 Task: Research Airbnb properties in Manga, Burkina Faso from 6th December, 2023 to 15th December, 2023 for 6 adults.6 bedrooms having 6 beds and 6 bathrooms. Property type can be house. Amenities needed are: wifi, air conditioning, TV, pool, gym, breakfast. Look for 3 properties as per requirement.
Action: Mouse moved to (405, 59)
Screenshot: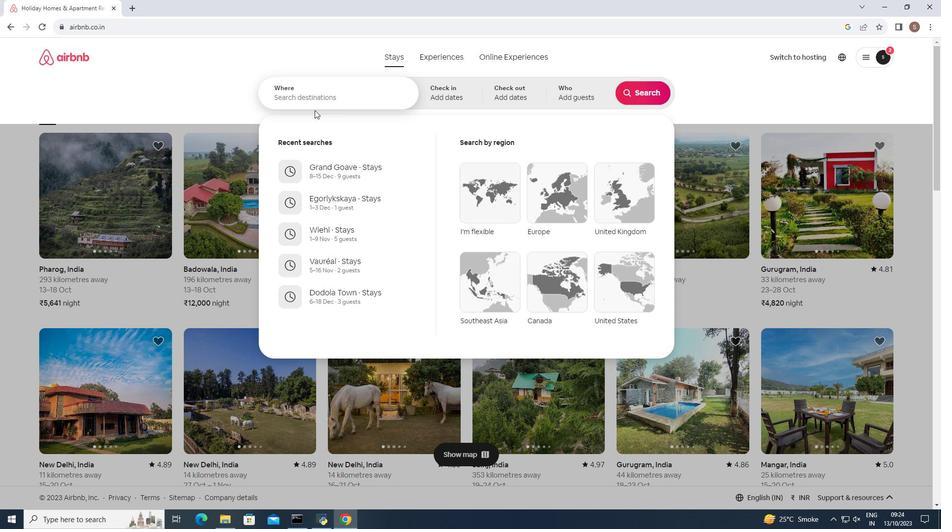 
Action: Mouse pressed left at (405, 59)
Screenshot: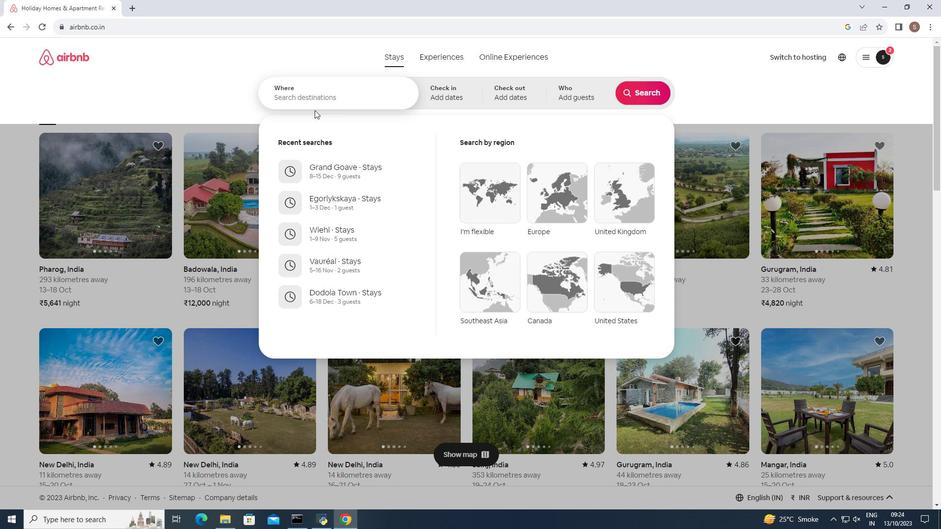 
Action: Mouse moved to (311, 96)
Screenshot: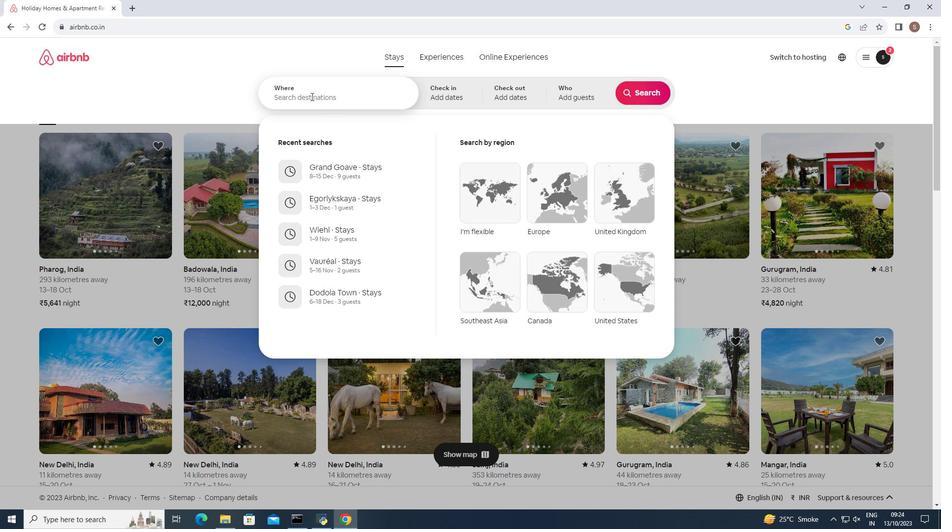
Action: Mouse pressed left at (311, 96)
Screenshot: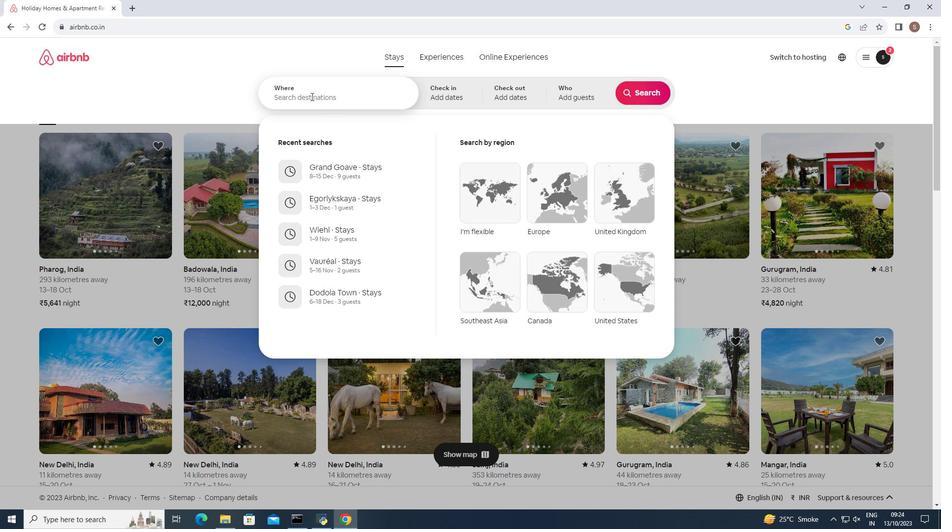 
Action: Key pressed <Key.shift>Manga,<Key.space><Key.shift>Burkina<Key.space><Key.shift><Key.shift>Faso<Key.enter>
Screenshot: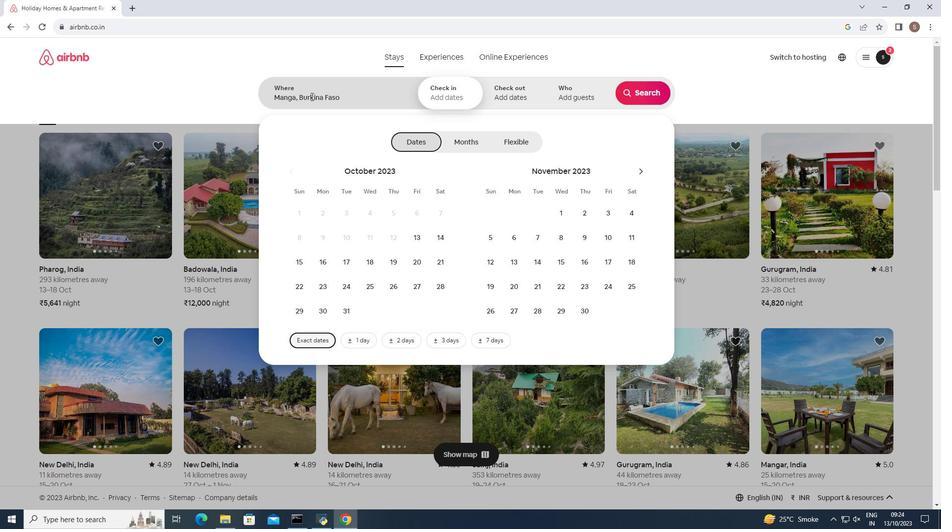 
Action: Mouse moved to (642, 171)
Screenshot: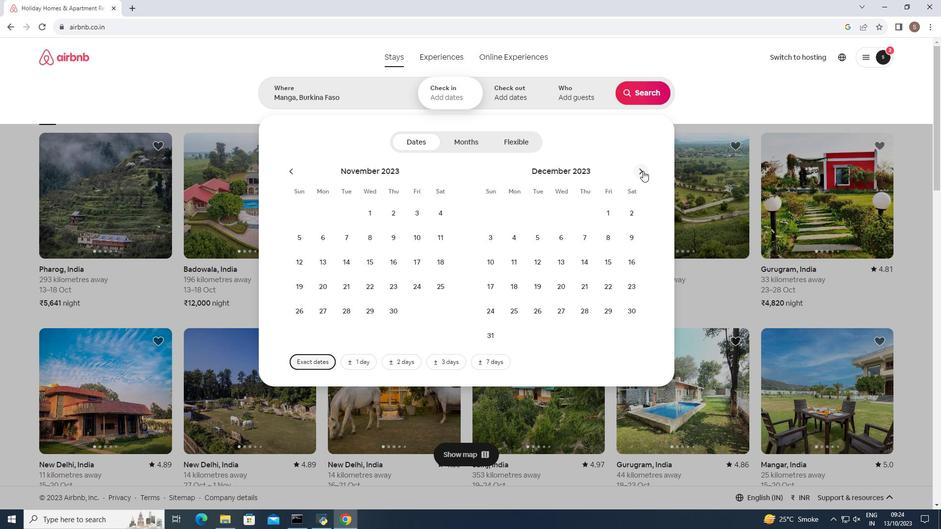 
Action: Mouse pressed left at (642, 171)
Screenshot: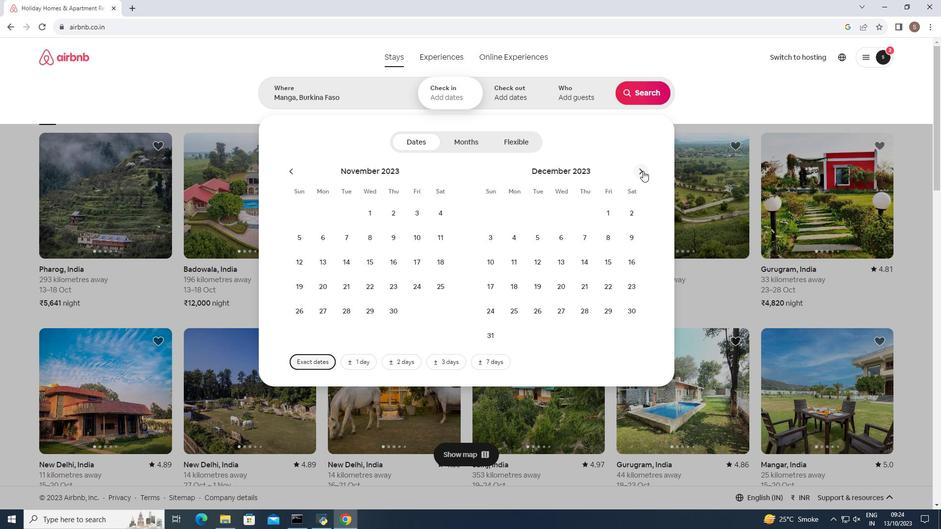 
Action: Mouse moved to (557, 235)
Screenshot: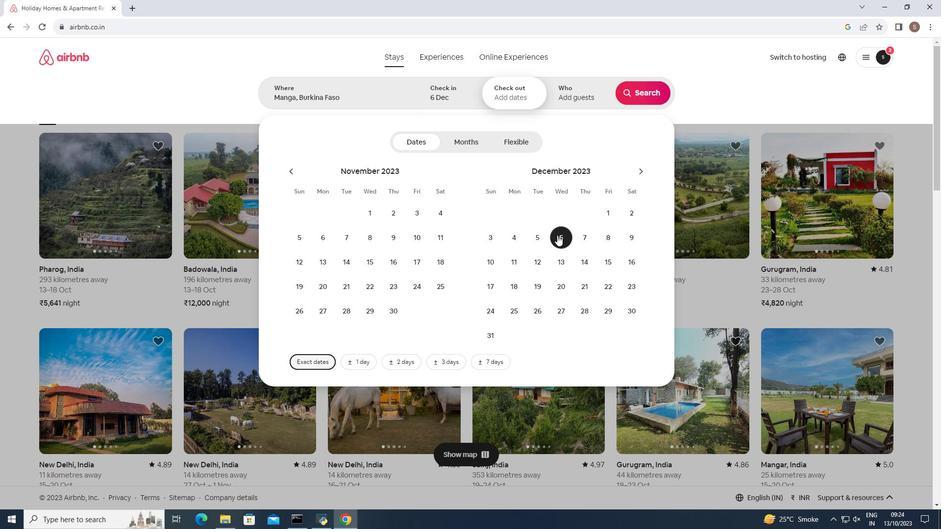 
Action: Mouse pressed left at (557, 235)
Screenshot: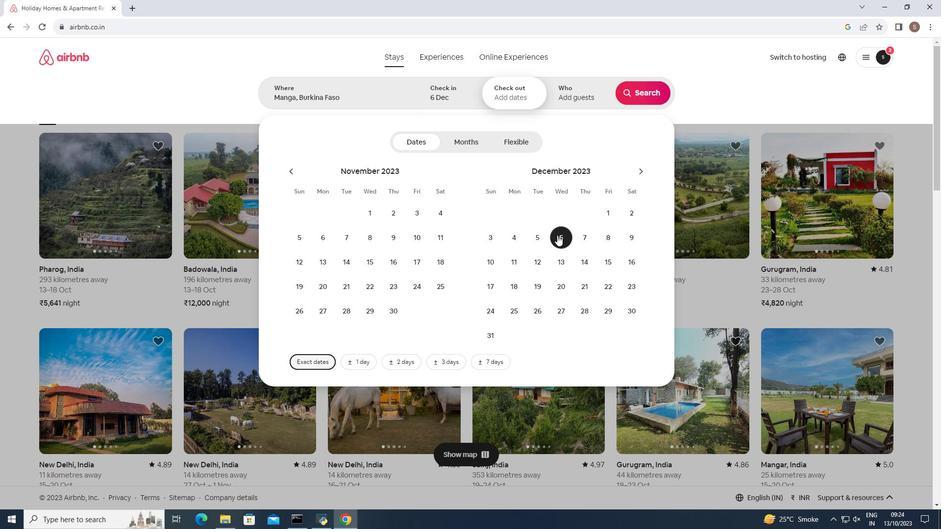 
Action: Mouse moved to (602, 263)
Screenshot: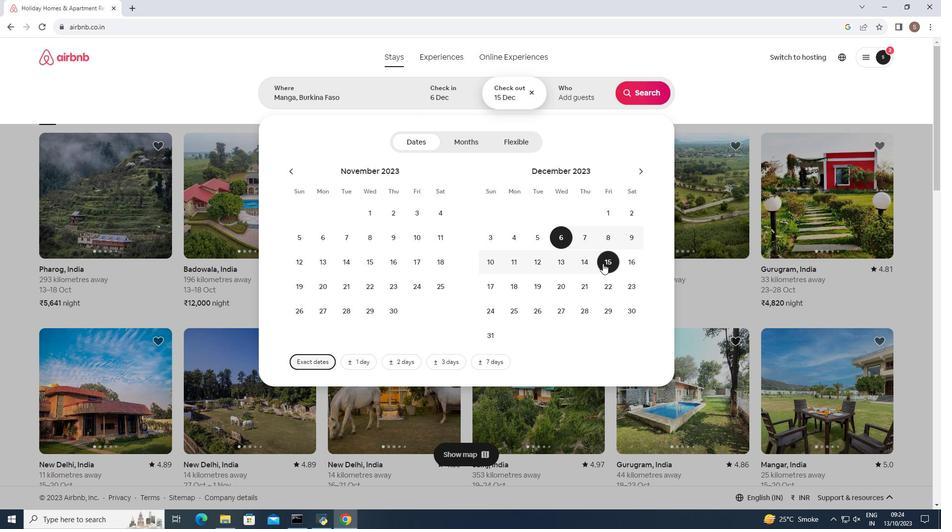 
Action: Mouse pressed left at (602, 263)
Screenshot: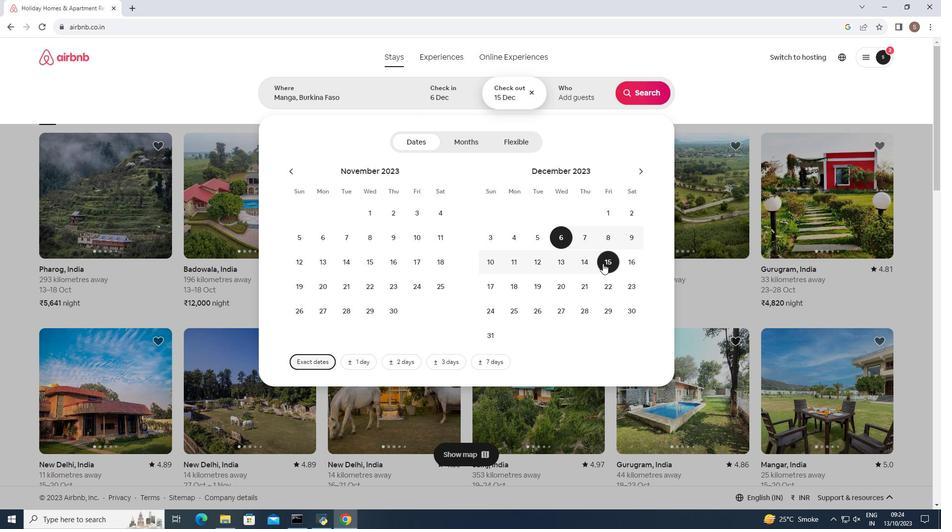 
Action: Mouse moved to (570, 88)
Screenshot: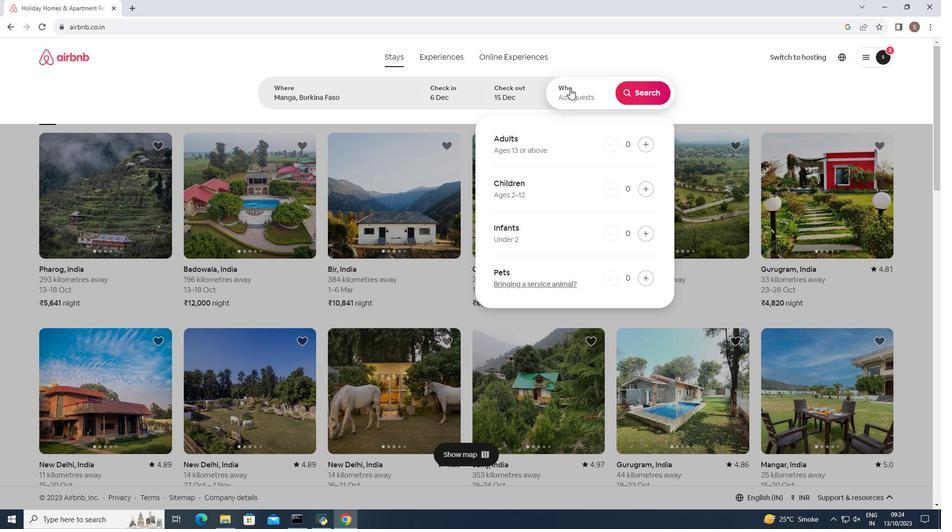 
Action: Mouse pressed left at (570, 88)
Screenshot: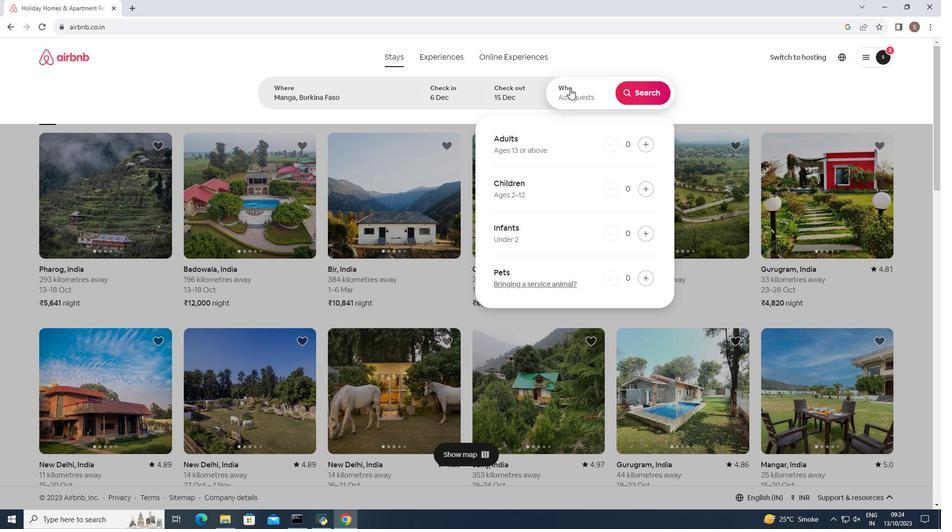 
Action: Mouse moved to (644, 142)
Screenshot: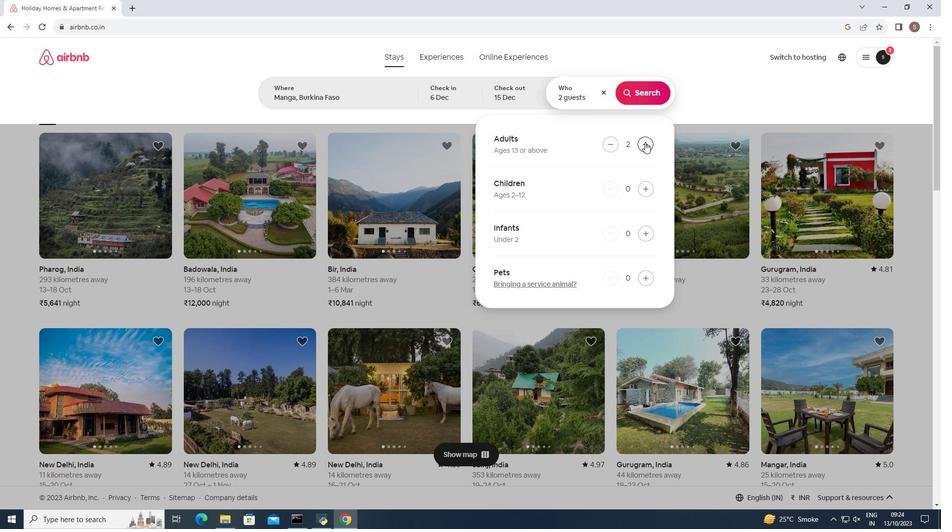
Action: Mouse pressed left at (644, 142)
Screenshot: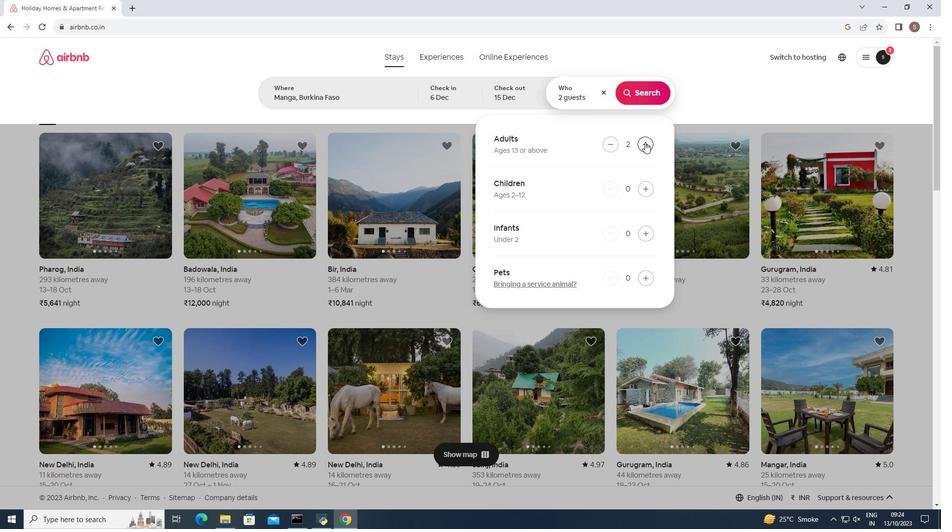 
Action: Mouse pressed left at (644, 142)
Screenshot: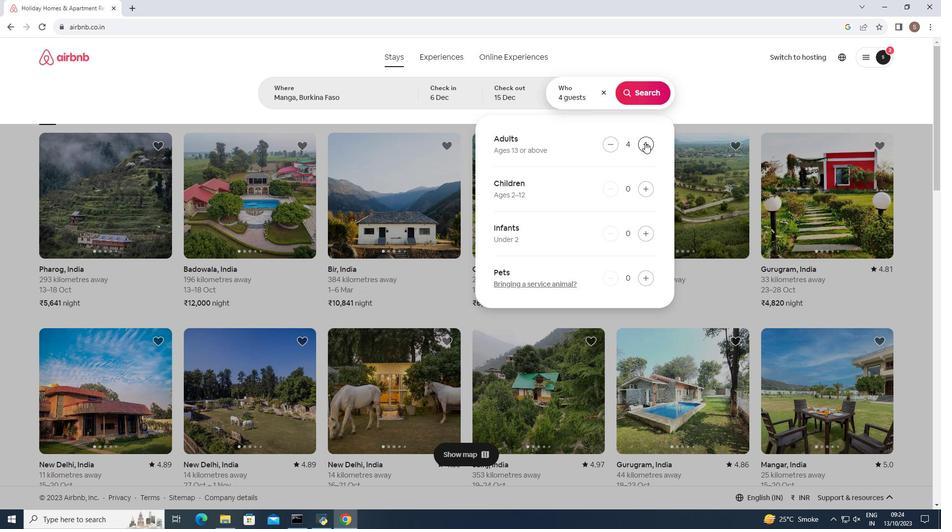 
Action: Mouse pressed left at (644, 142)
Screenshot: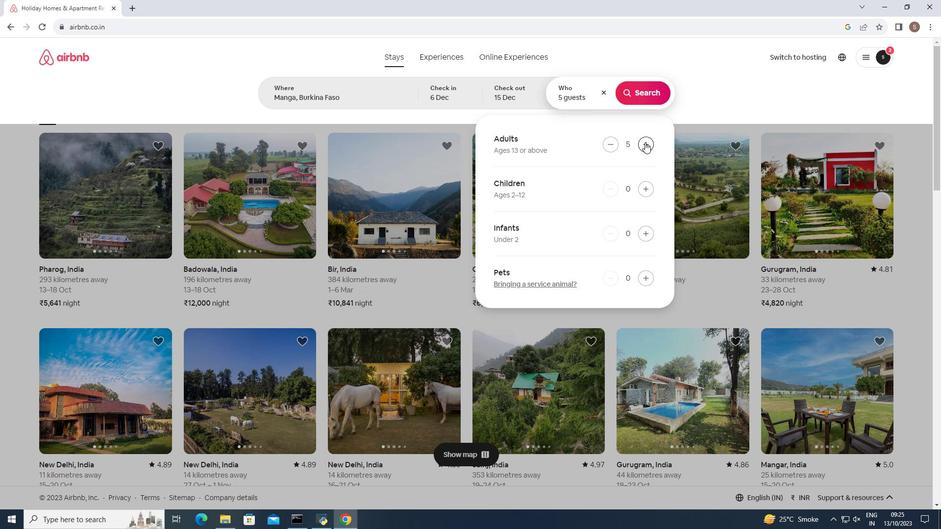 
Action: Mouse pressed left at (644, 142)
Screenshot: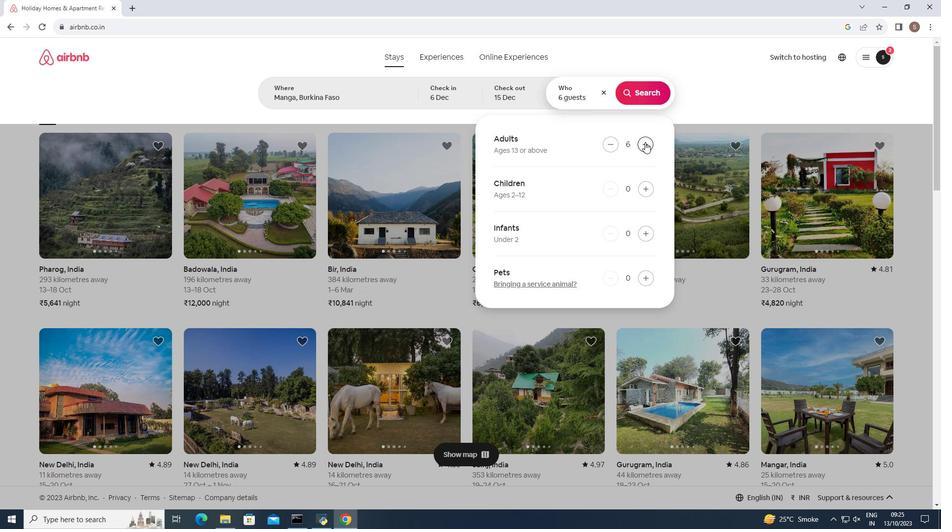 
Action: Mouse pressed left at (644, 142)
Screenshot: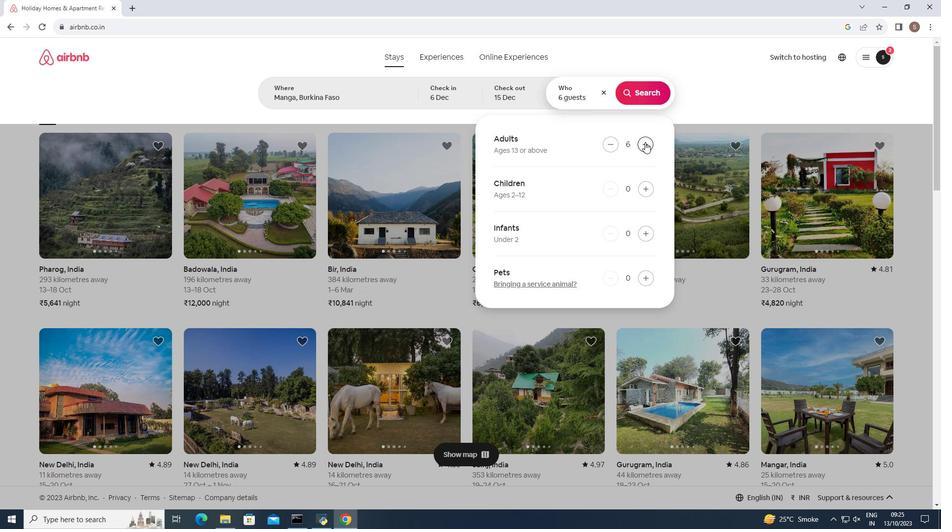 
Action: Mouse pressed left at (644, 142)
Screenshot: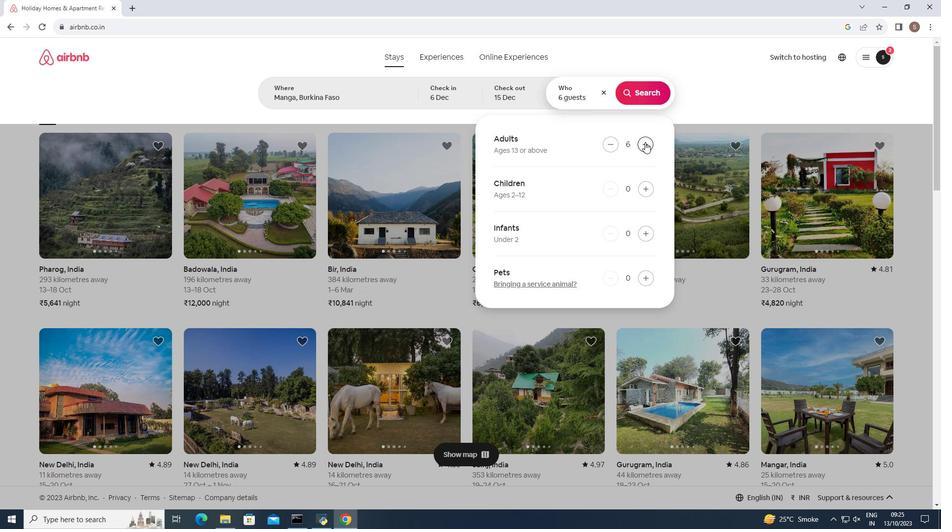 
Action: Mouse moved to (634, 90)
Screenshot: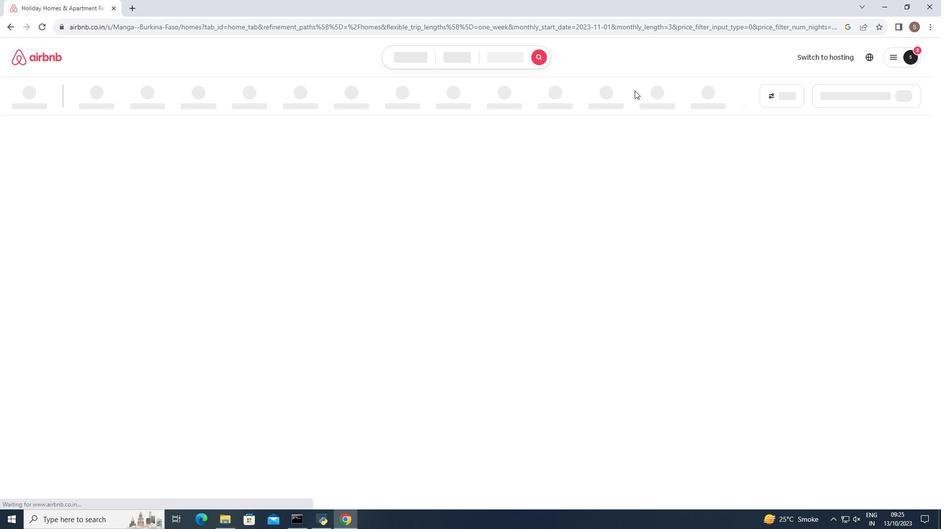 
Action: Mouse pressed left at (634, 90)
Screenshot: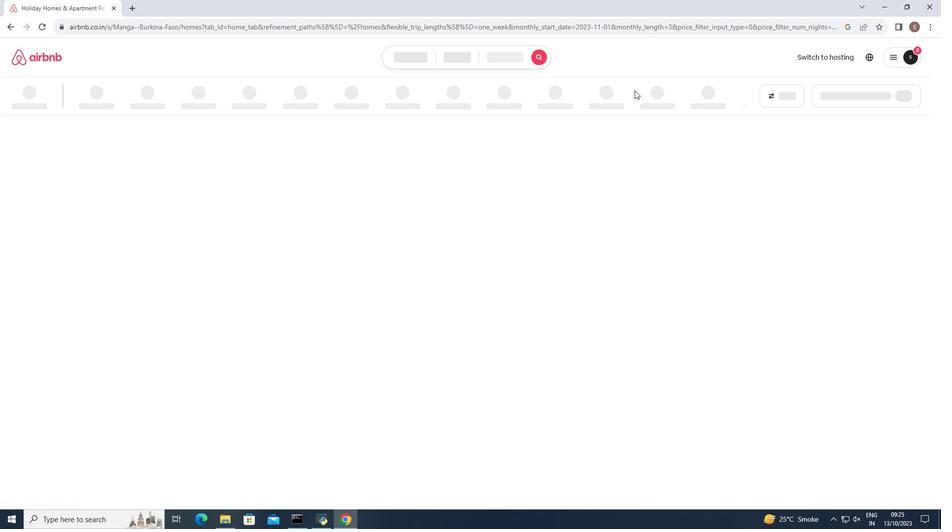 
Action: Mouse moved to (776, 94)
Screenshot: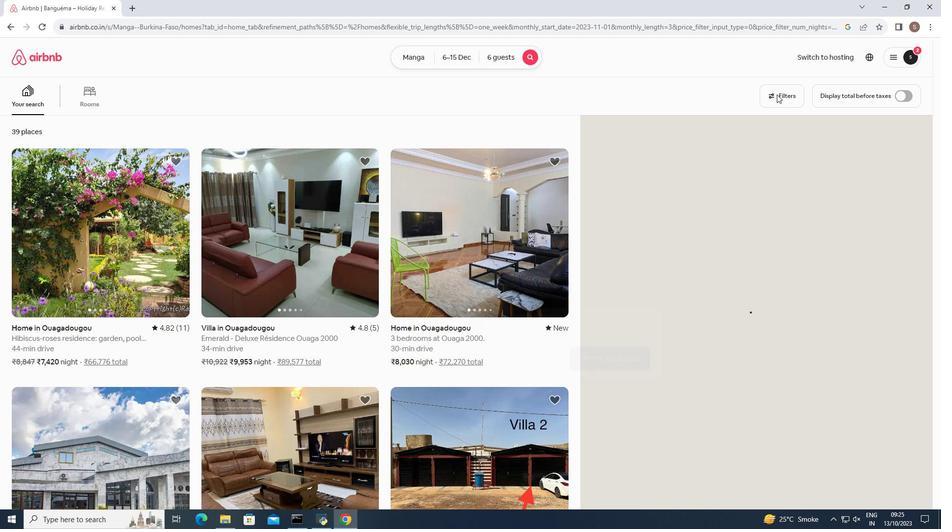 
Action: Mouse pressed left at (776, 94)
Screenshot: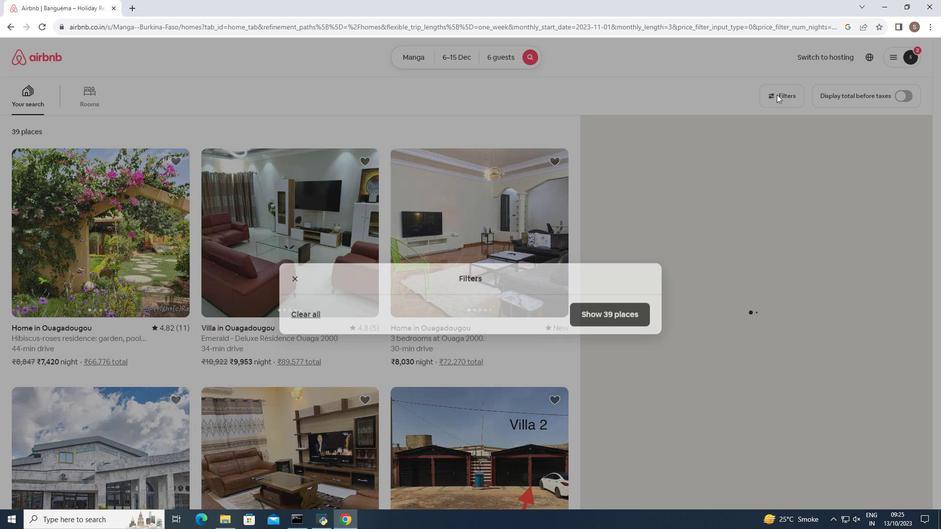 
Action: Mouse moved to (483, 234)
Screenshot: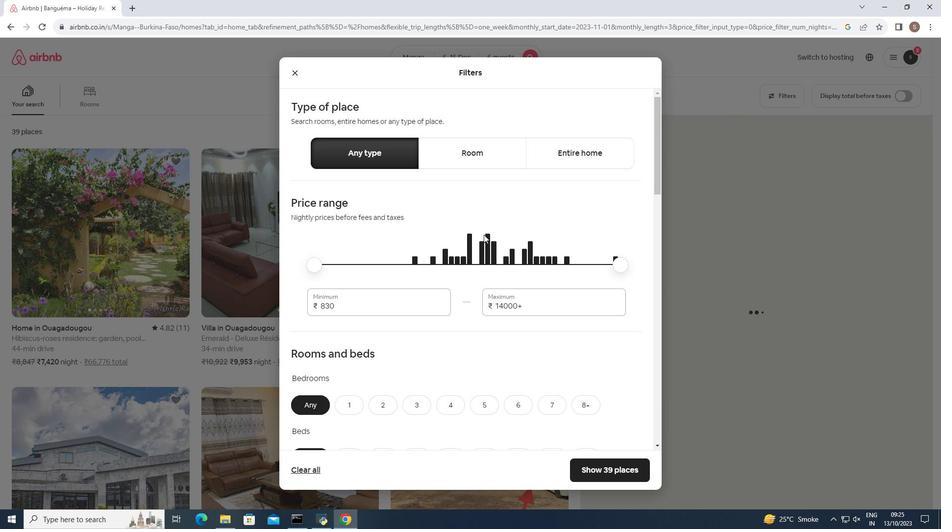 
Action: Mouse scrolled (483, 234) with delta (0, 0)
Screenshot: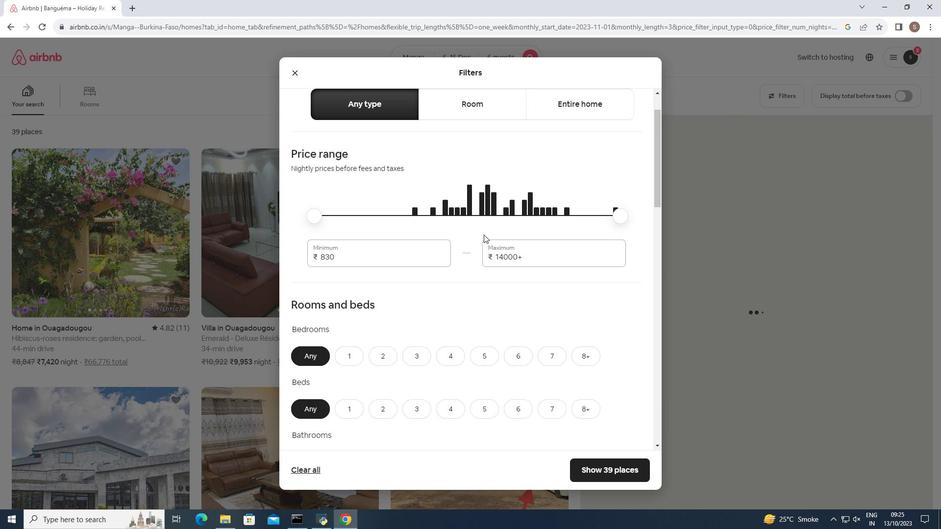 
Action: Mouse moved to (523, 354)
Screenshot: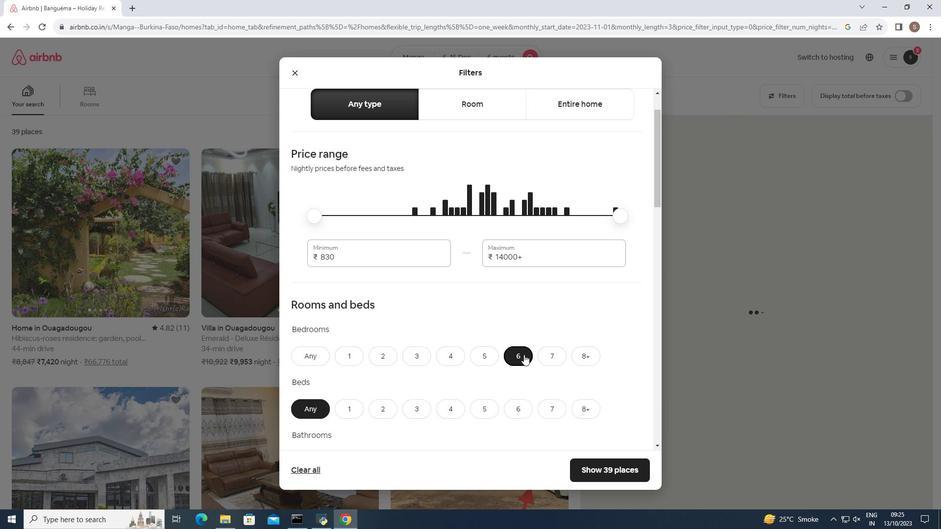 
Action: Mouse pressed left at (523, 354)
Screenshot: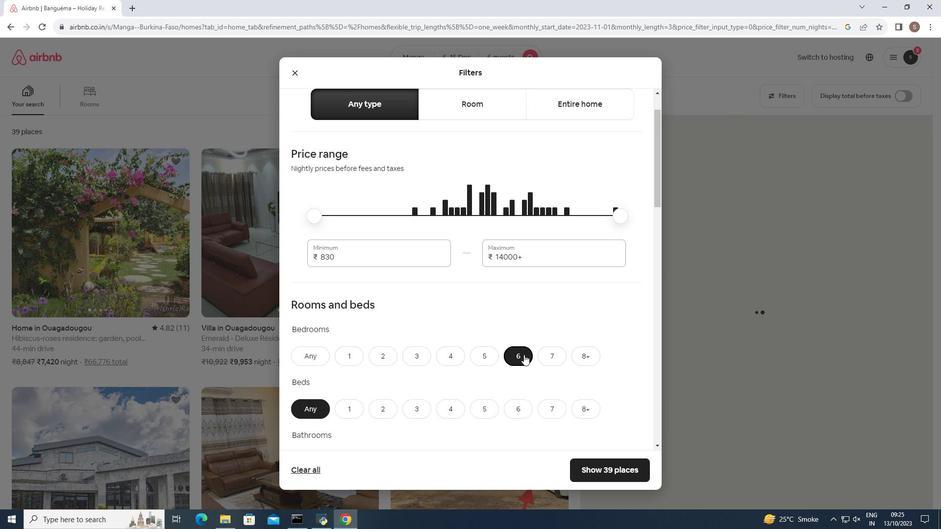 
Action: Mouse moved to (515, 408)
Screenshot: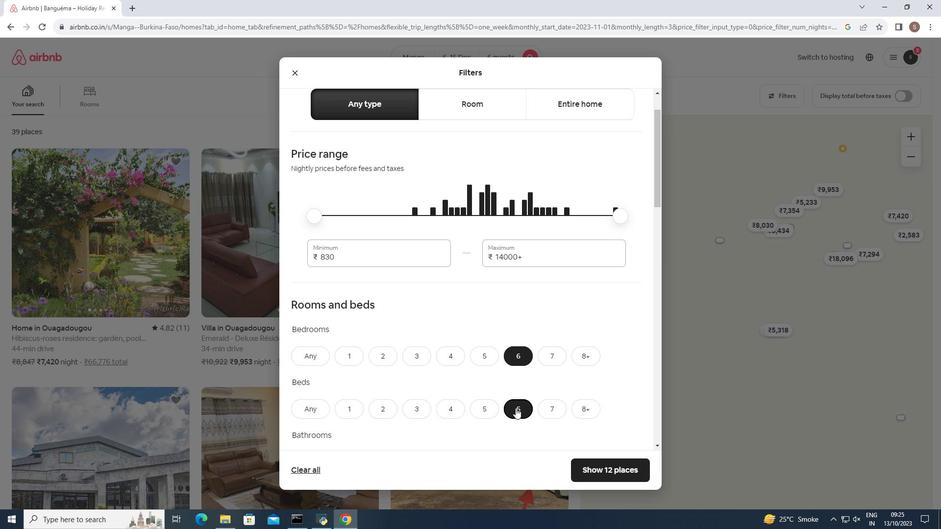 
Action: Mouse pressed left at (515, 408)
Screenshot: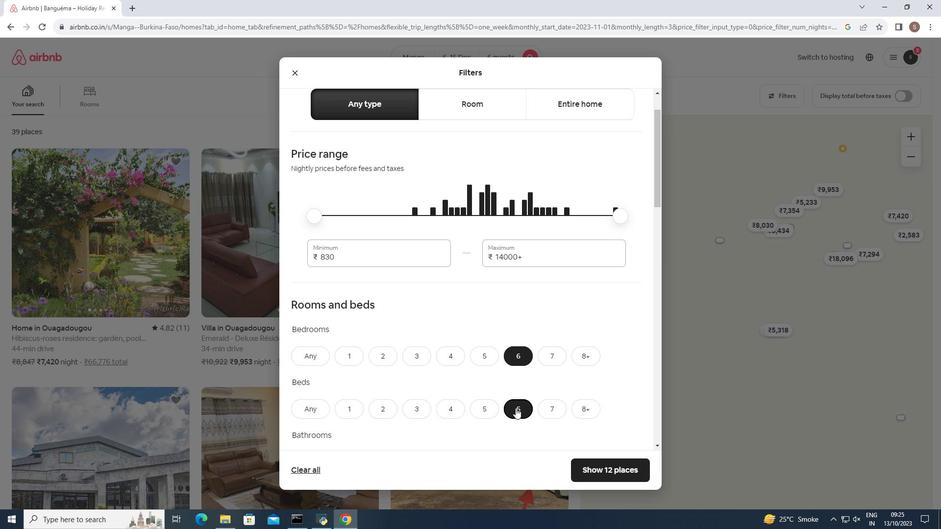 
Action: Mouse moved to (471, 357)
Screenshot: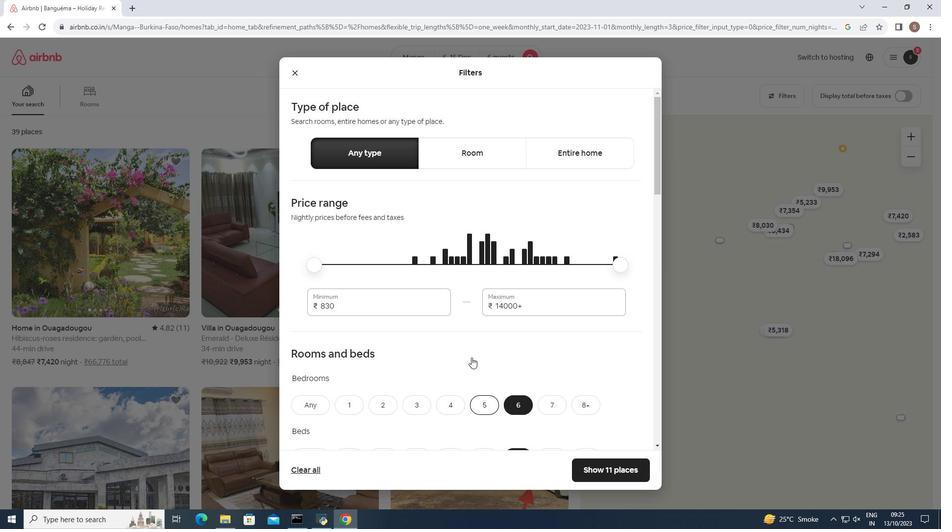 
Action: Mouse scrolled (471, 358) with delta (0, 0)
Screenshot: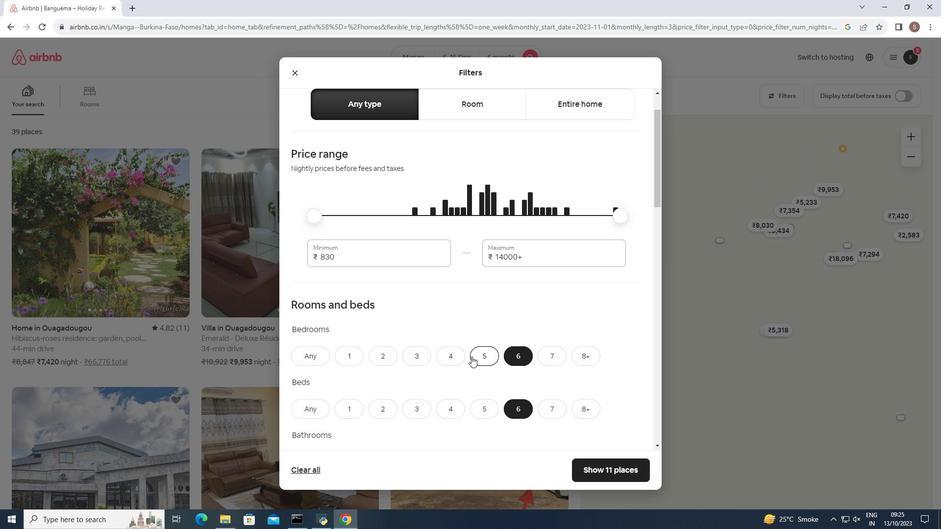 
Action: Mouse scrolled (471, 357) with delta (0, 0)
Screenshot: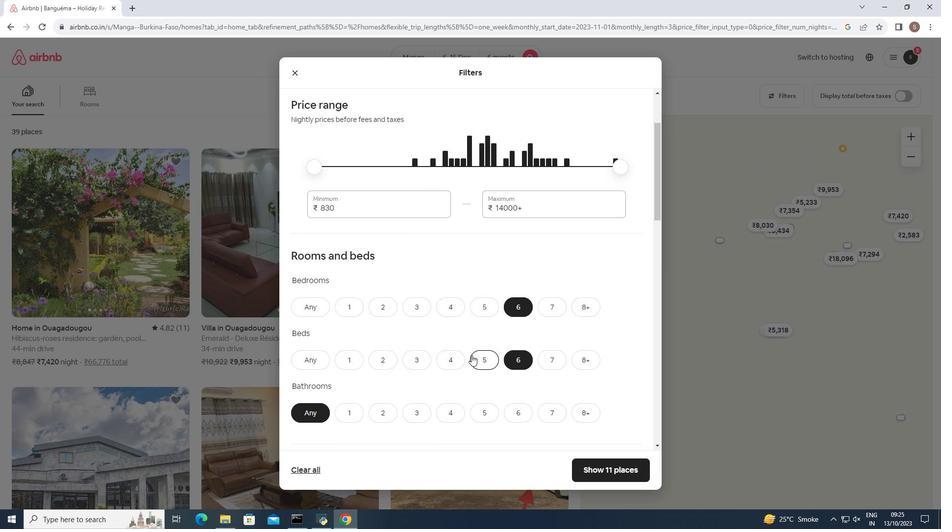 
Action: Mouse moved to (471, 356)
Screenshot: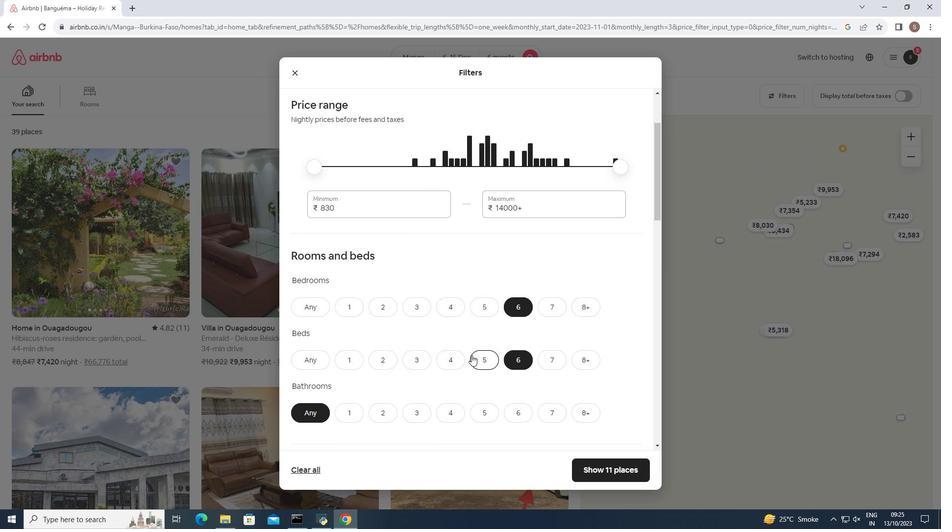 
Action: Mouse scrolled (471, 356) with delta (0, 0)
Screenshot: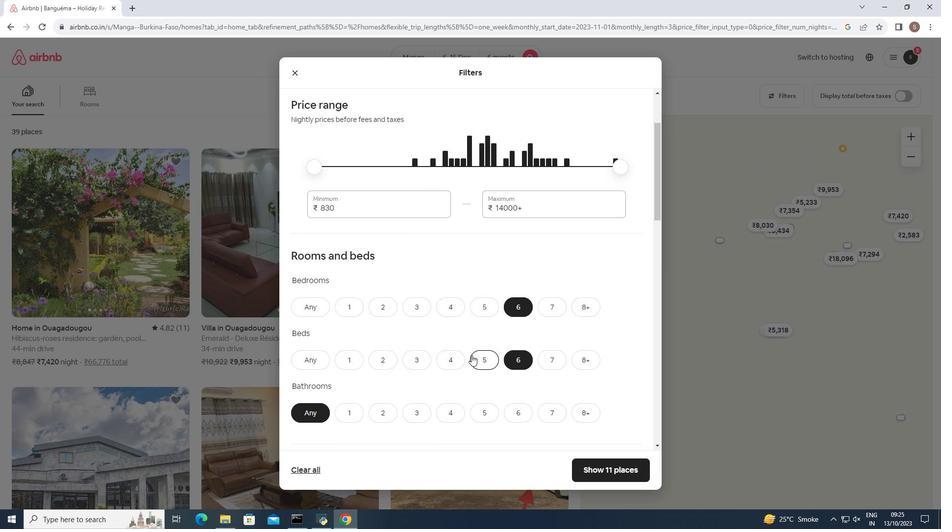 
Action: Mouse moved to (517, 411)
Screenshot: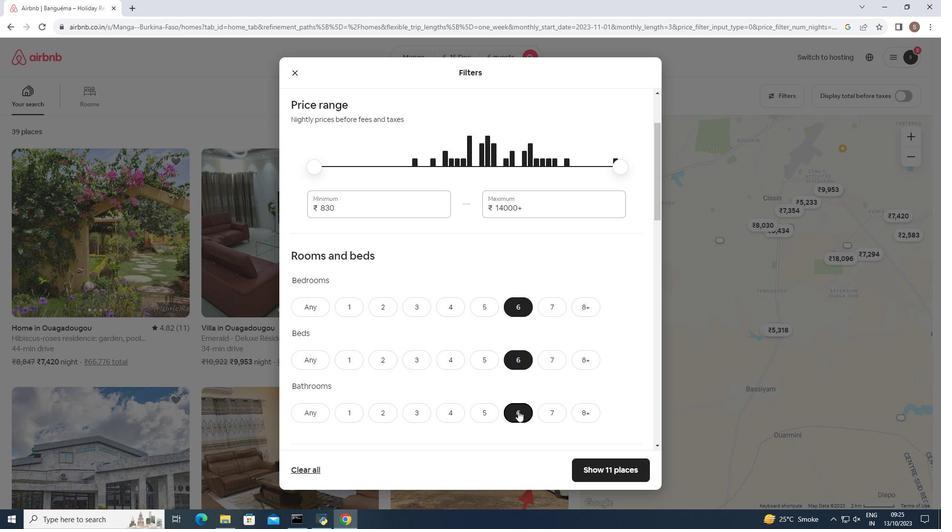 
Action: Mouse pressed left at (517, 411)
Screenshot: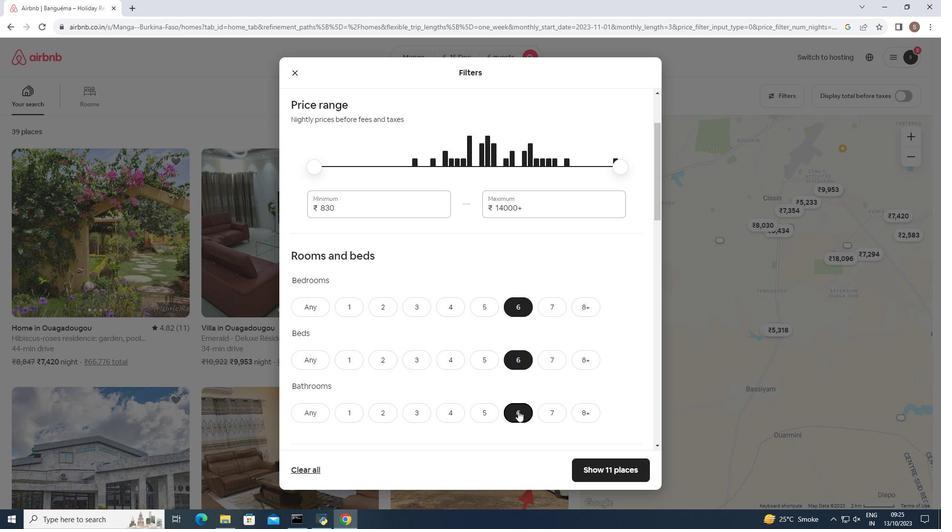 
Action: Mouse moved to (486, 357)
Screenshot: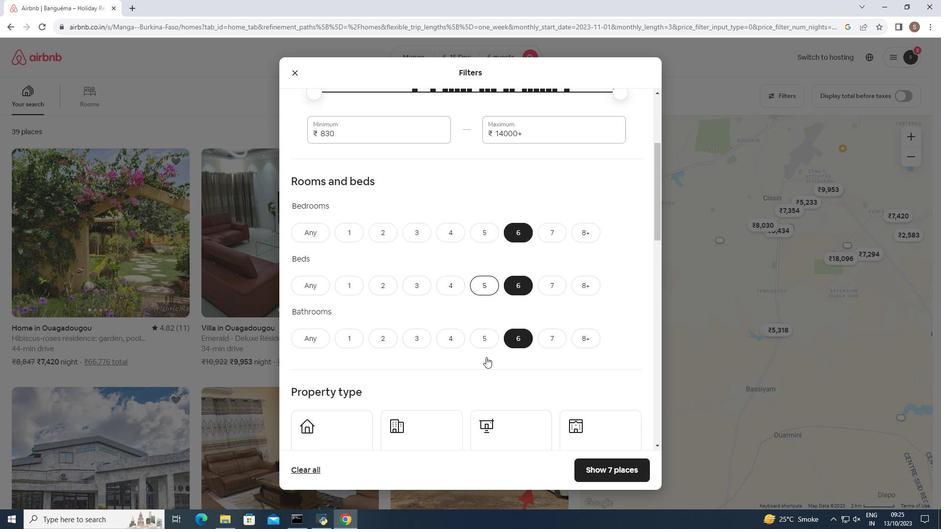 
Action: Mouse scrolled (486, 356) with delta (0, 0)
Screenshot: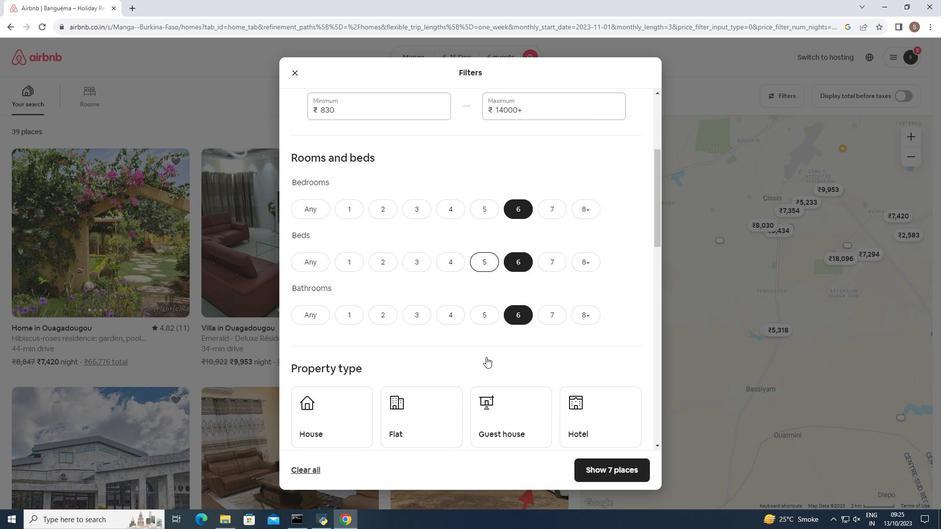 
Action: Mouse scrolled (486, 356) with delta (0, 0)
Screenshot: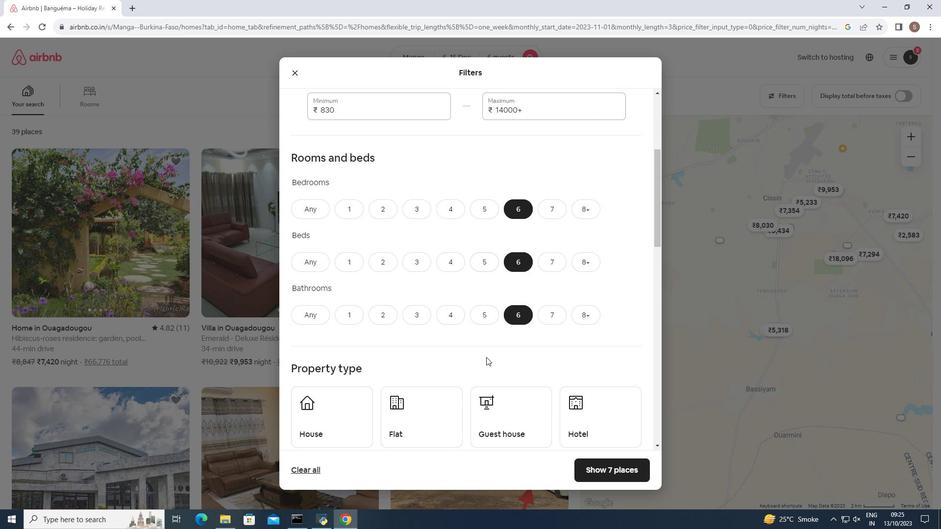 
Action: Mouse scrolled (486, 356) with delta (0, 0)
Screenshot: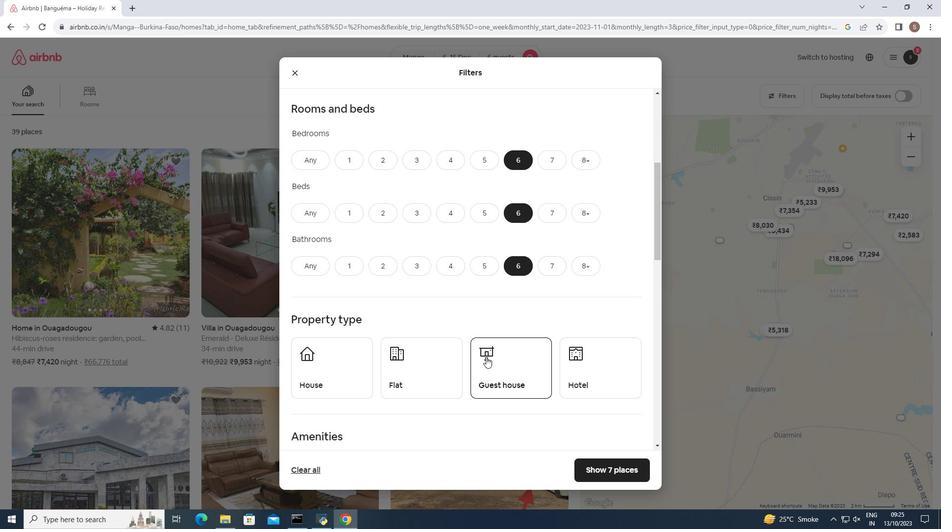 
Action: Mouse scrolled (486, 356) with delta (0, 0)
Screenshot: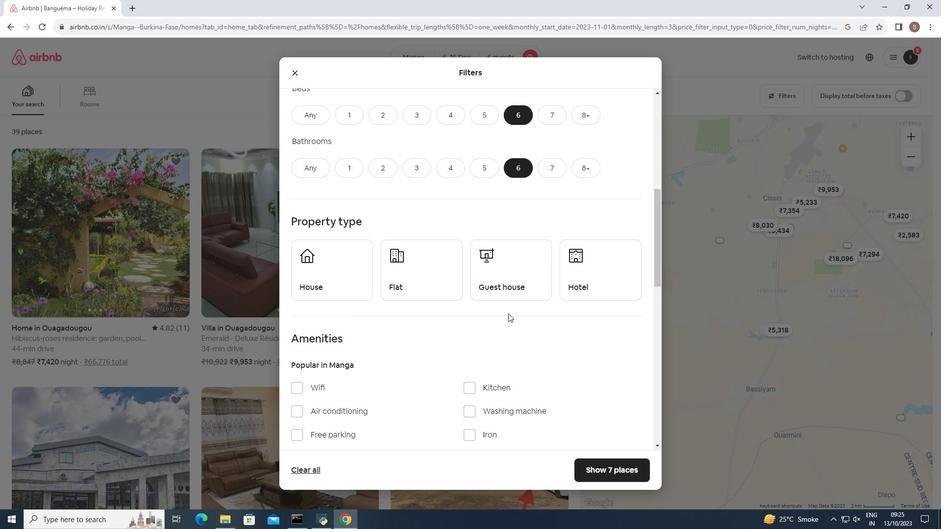 
Action: Mouse scrolled (486, 356) with delta (0, 0)
Screenshot: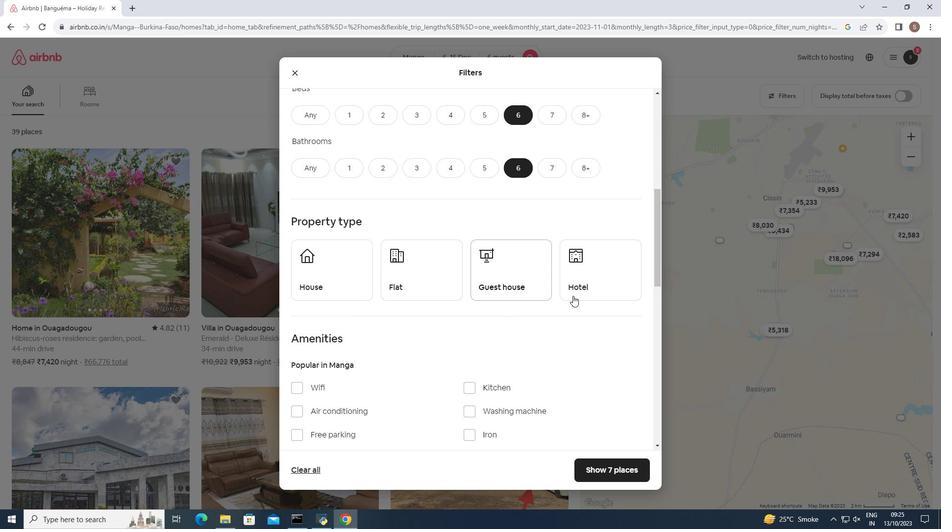 
Action: Mouse moved to (337, 270)
Screenshot: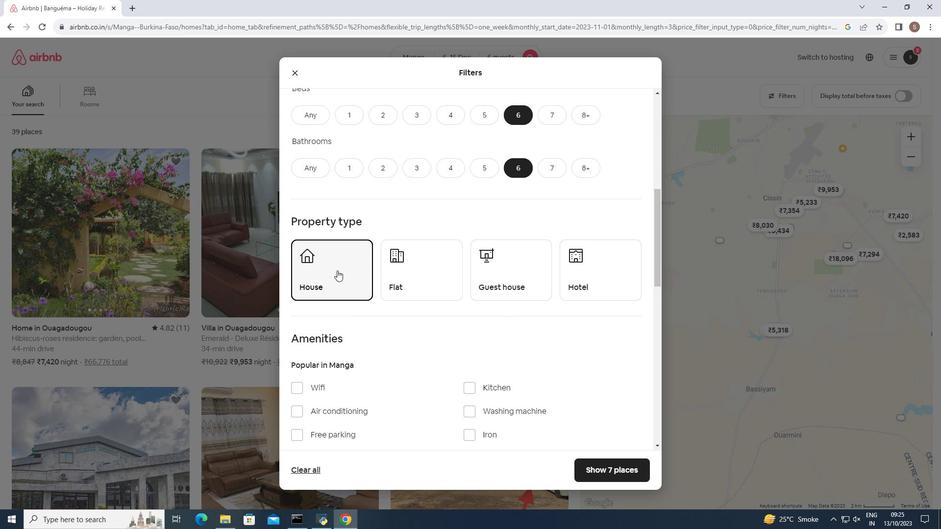 
Action: Mouse pressed left at (337, 270)
Screenshot: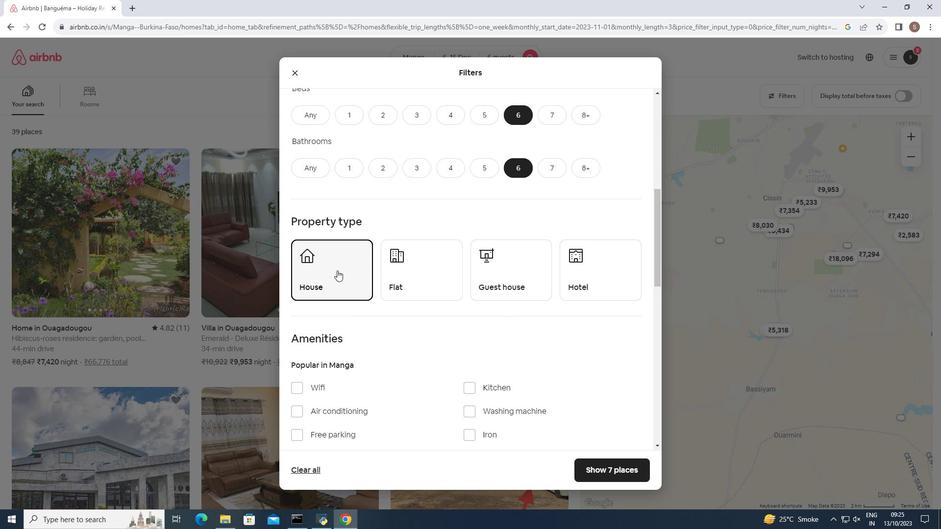 
Action: Mouse moved to (426, 297)
Screenshot: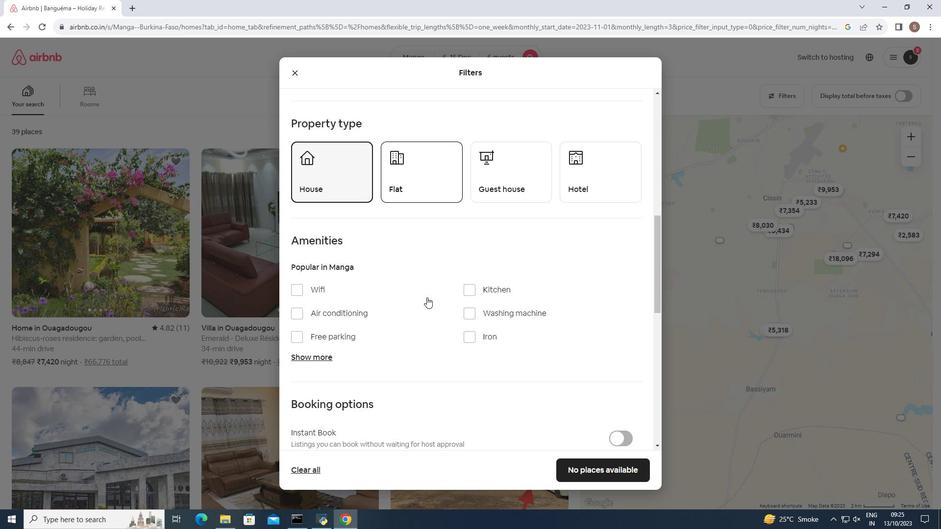 
Action: Mouse scrolled (426, 297) with delta (0, 0)
Screenshot: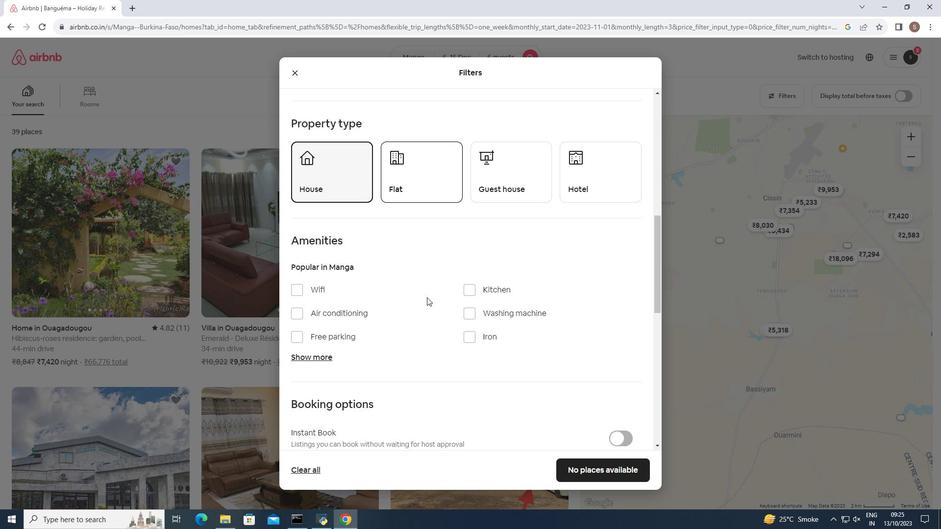 
Action: Mouse scrolled (426, 297) with delta (0, 0)
Screenshot: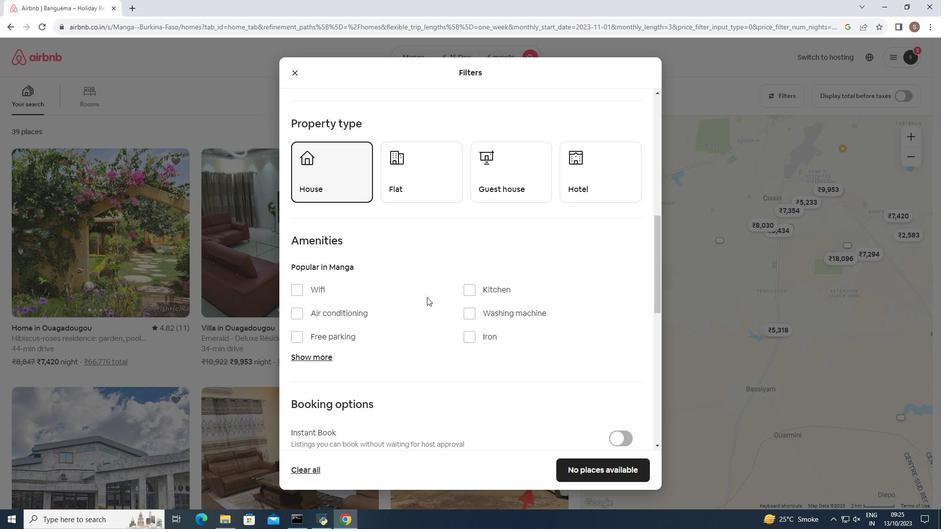 
Action: Mouse moved to (305, 359)
Screenshot: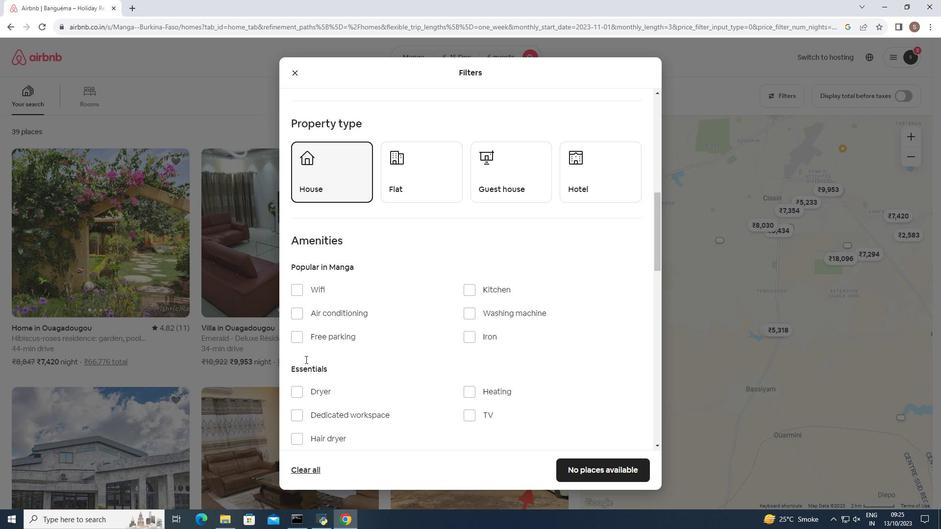 
Action: Mouse pressed left at (305, 359)
Screenshot: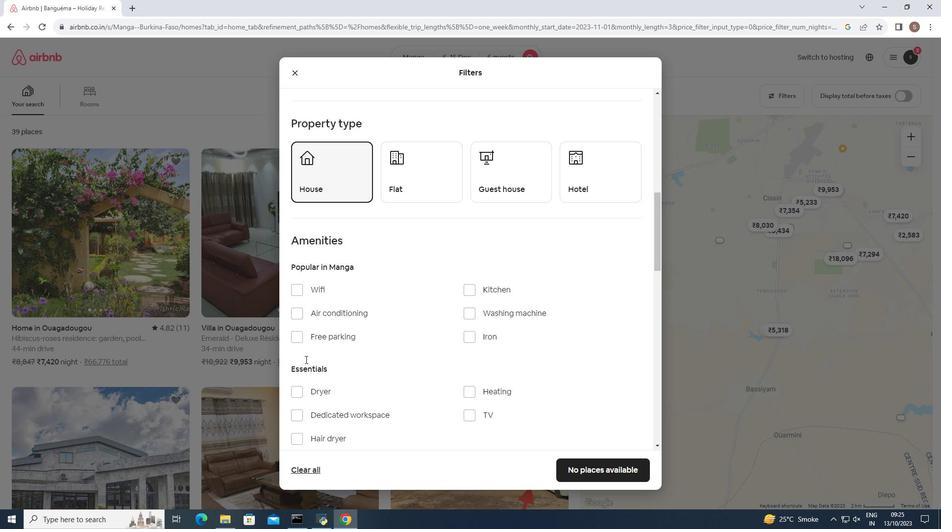 
Action: Mouse moved to (300, 290)
Screenshot: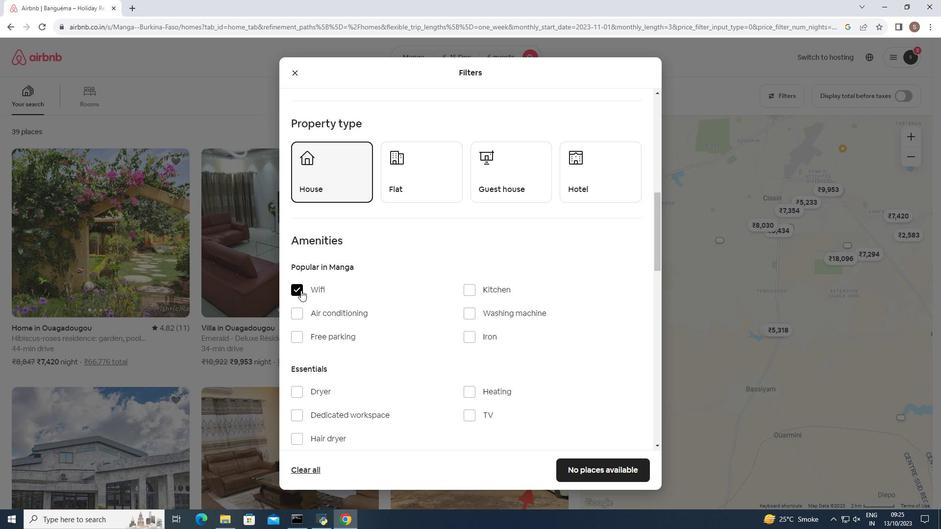 
Action: Mouse pressed left at (300, 290)
Screenshot: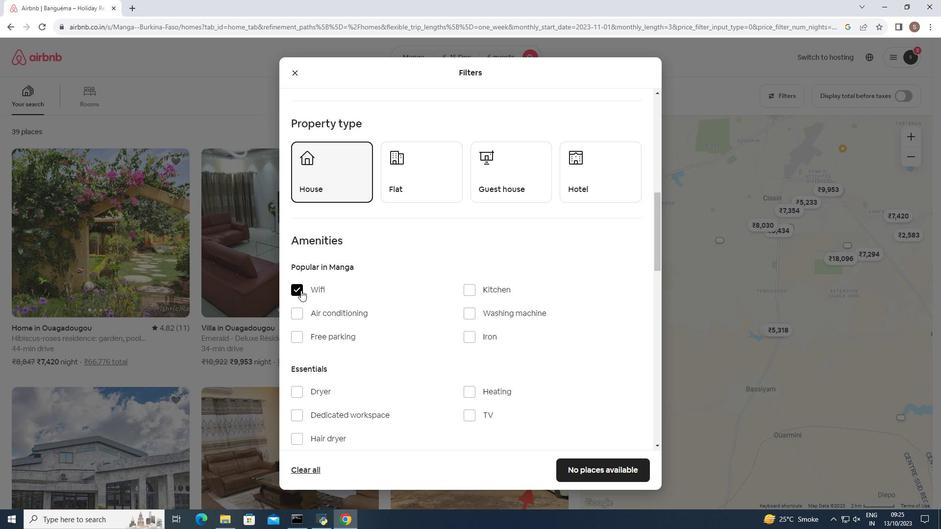 
Action: Mouse moved to (291, 316)
Screenshot: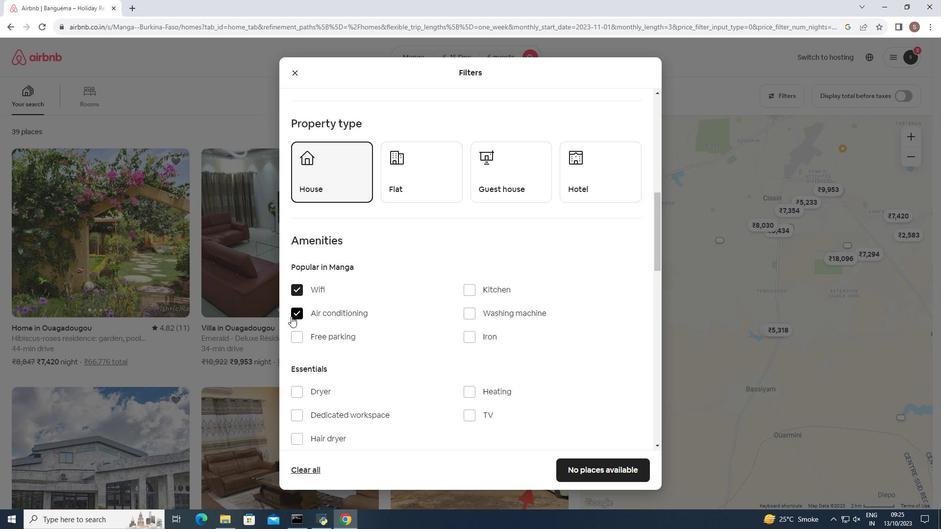 
Action: Mouse pressed left at (291, 316)
Screenshot: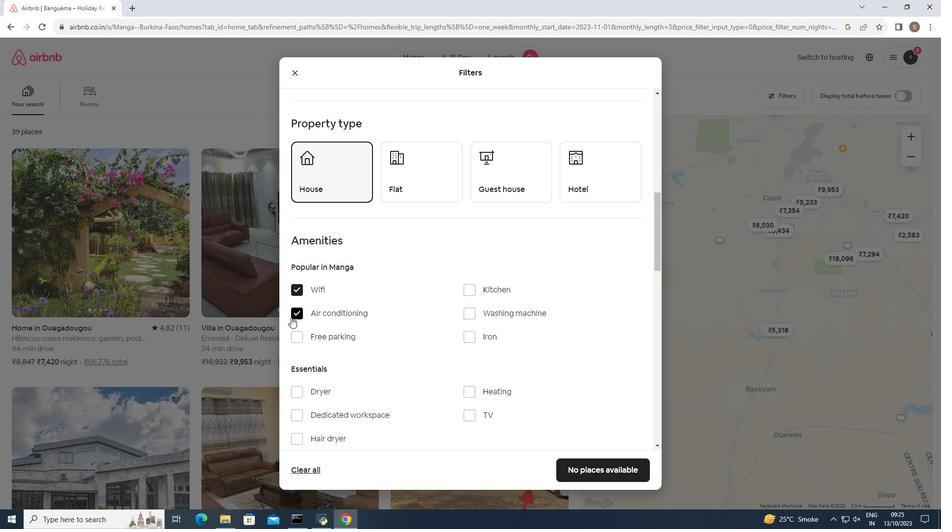 
Action: Mouse moved to (465, 412)
Screenshot: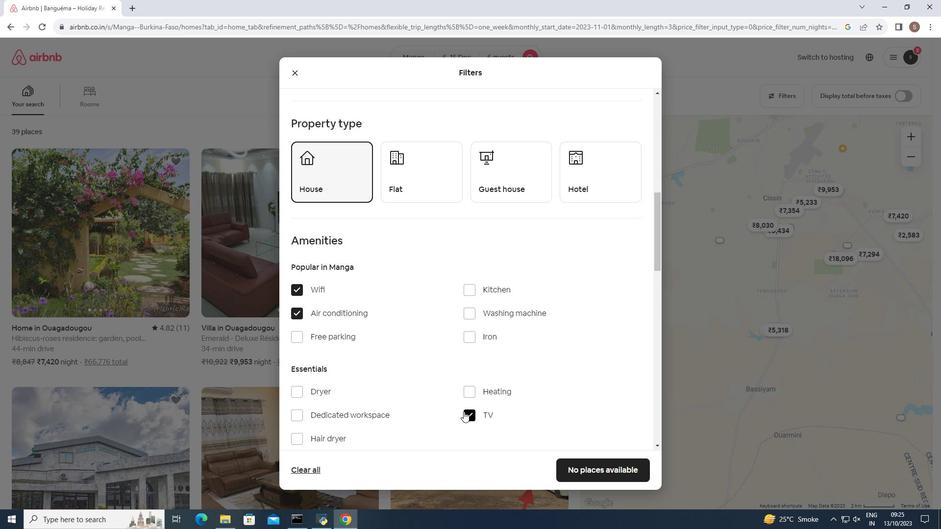 
Action: Mouse pressed left at (465, 412)
Screenshot: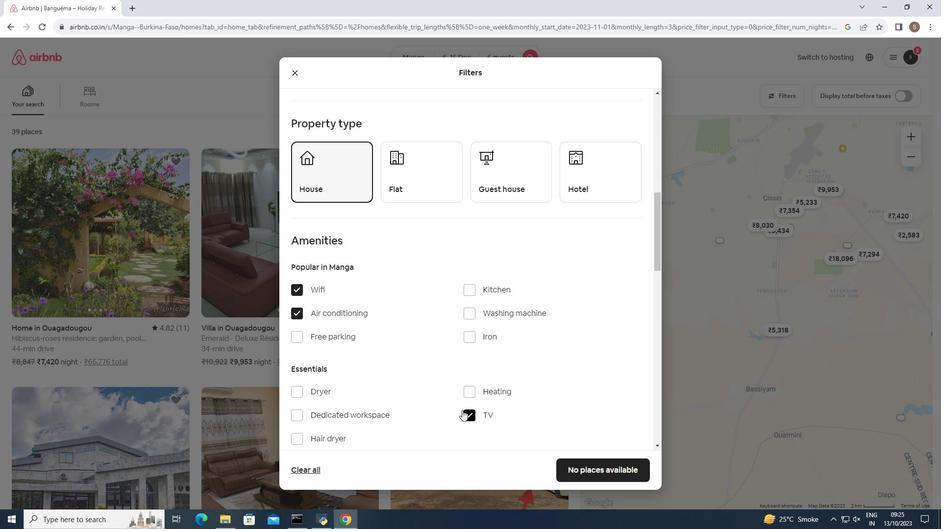 
Action: Mouse moved to (459, 407)
Screenshot: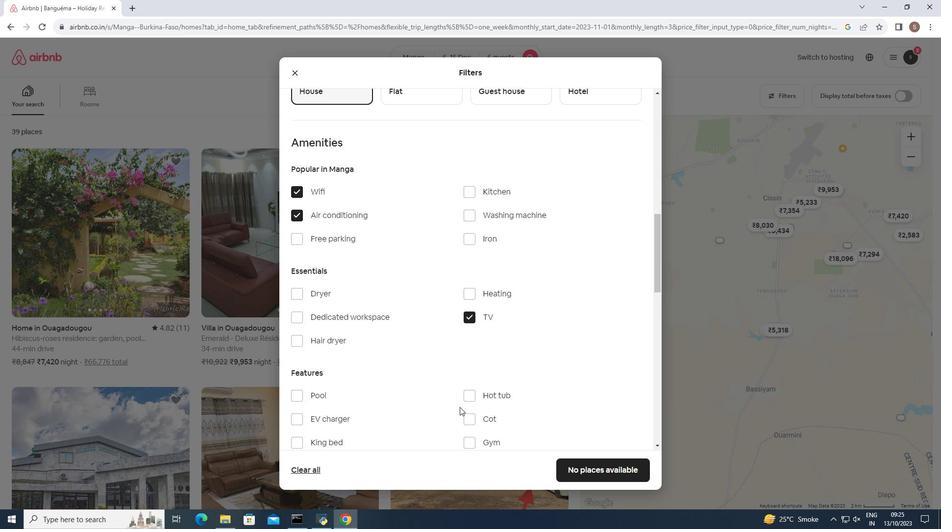 
Action: Mouse scrolled (459, 406) with delta (0, 0)
Screenshot: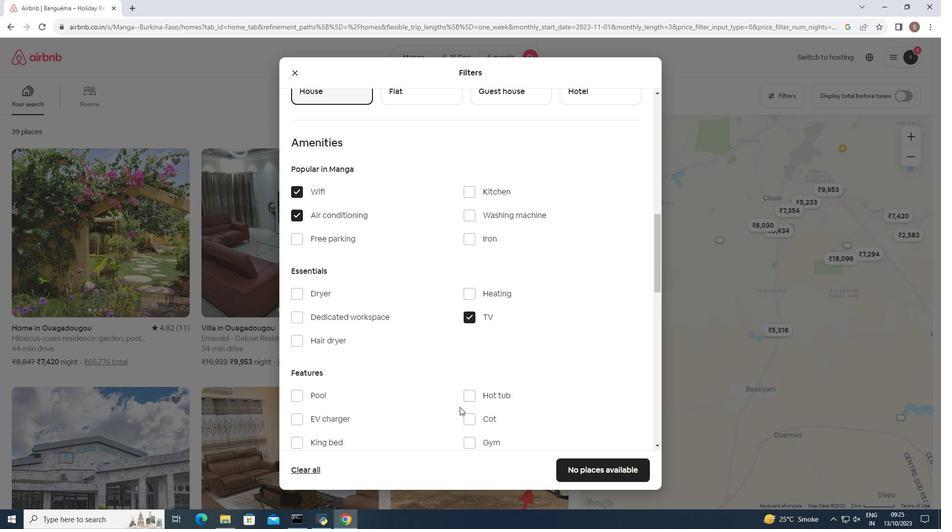 
Action: Mouse scrolled (459, 406) with delta (0, 0)
Screenshot: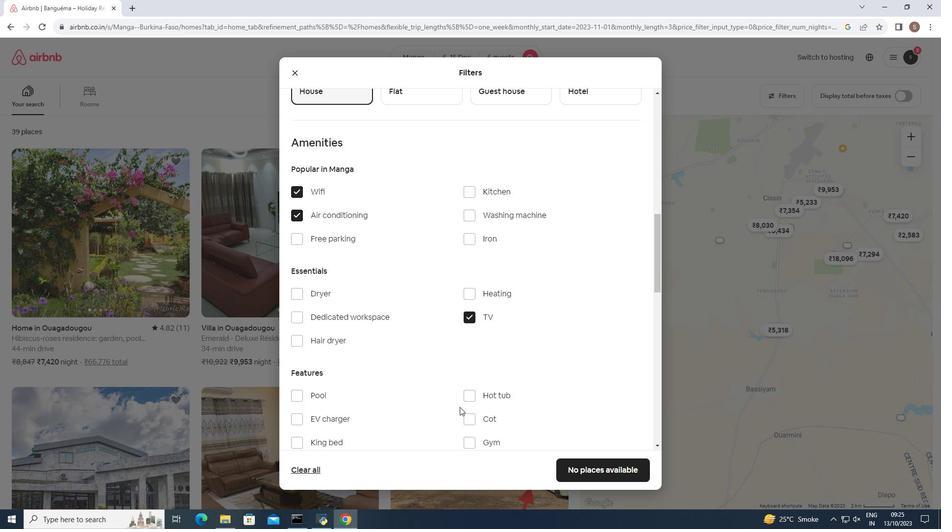 
Action: Mouse scrolled (459, 406) with delta (0, 0)
Screenshot: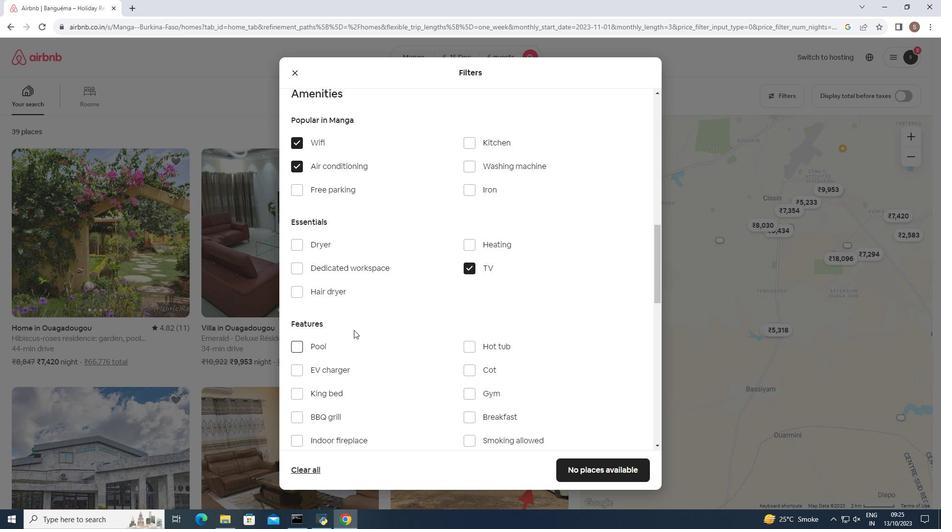 
Action: Mouse moved to (319, 340)
Screenshot: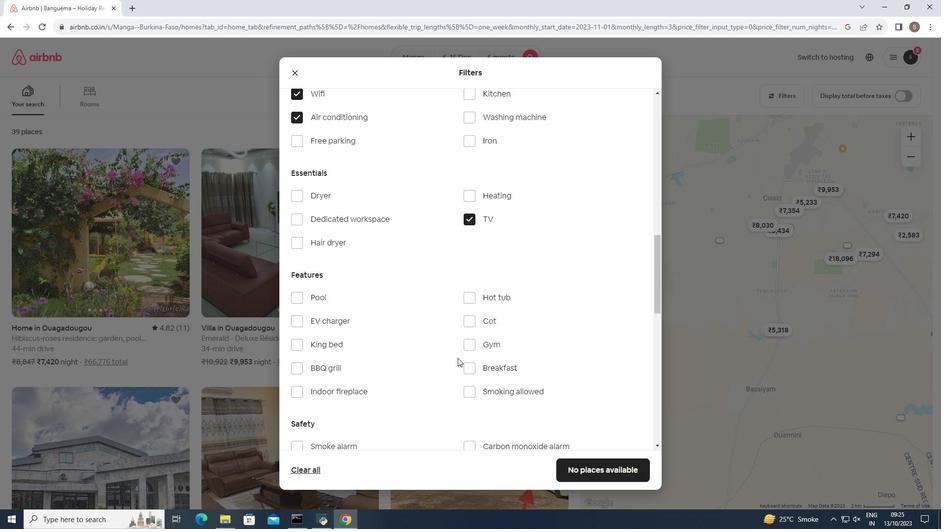 
Action: Mouse scrolled (319, 340) with delta (0, 0)
Screenshot: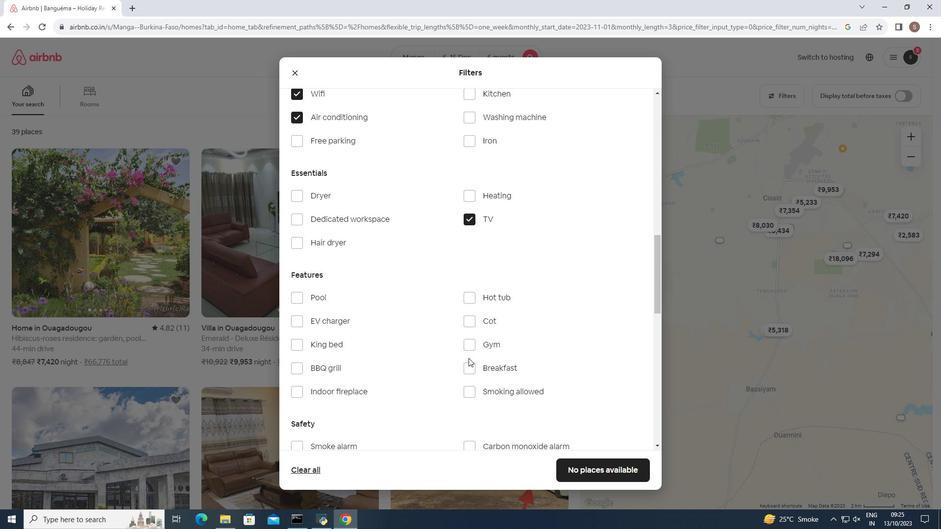 
Action: Mouse moved to (472, 339)
Screenshot: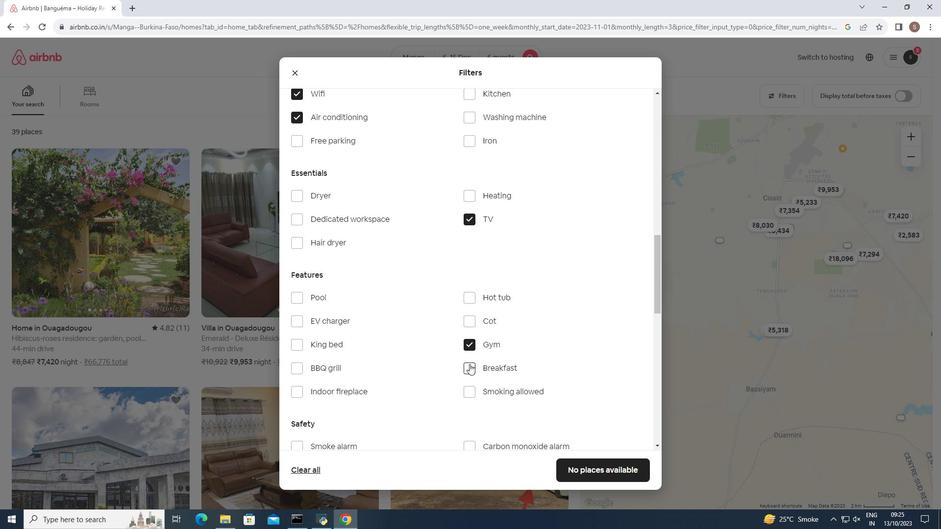 
Action: Mouse pressed left at (472, 339)
Screenshot: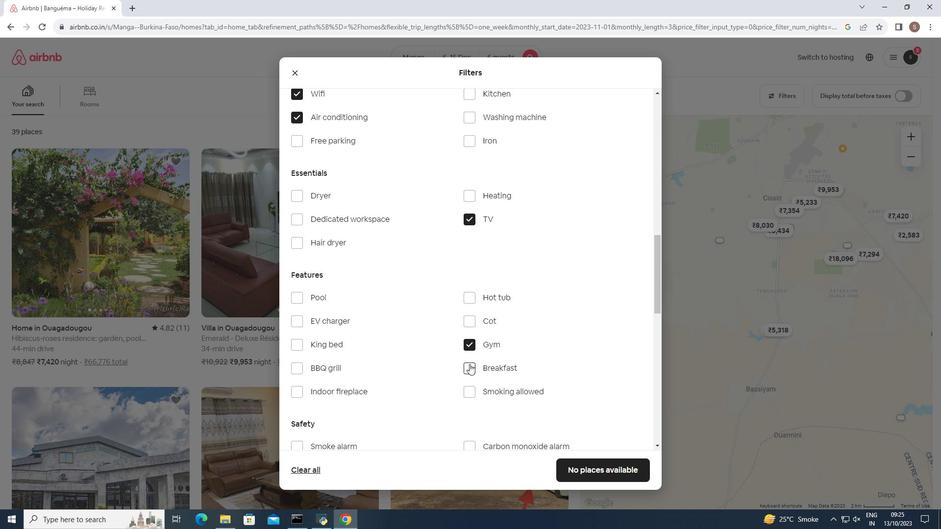 
Action: Mouse moved to (469, 364)
Screenshot: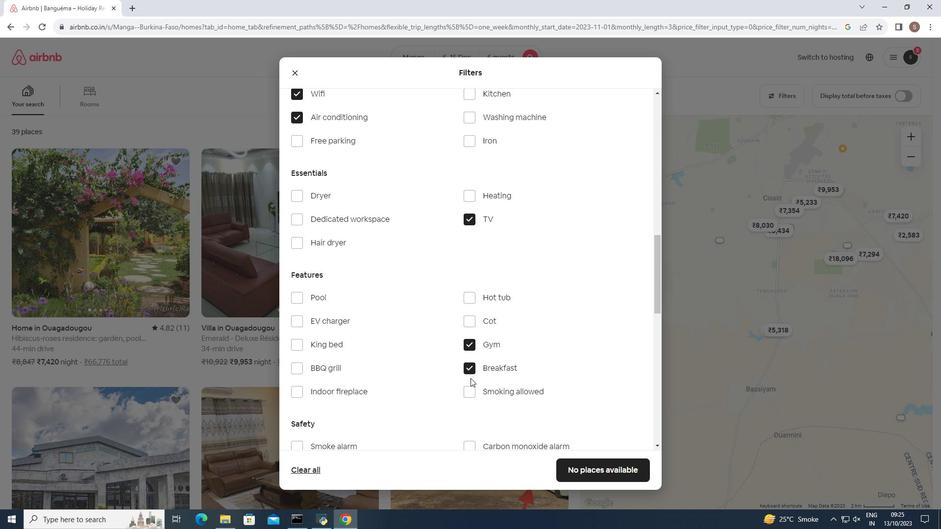 
Action: Mouse pressed left at (469, 364)
Screenshot: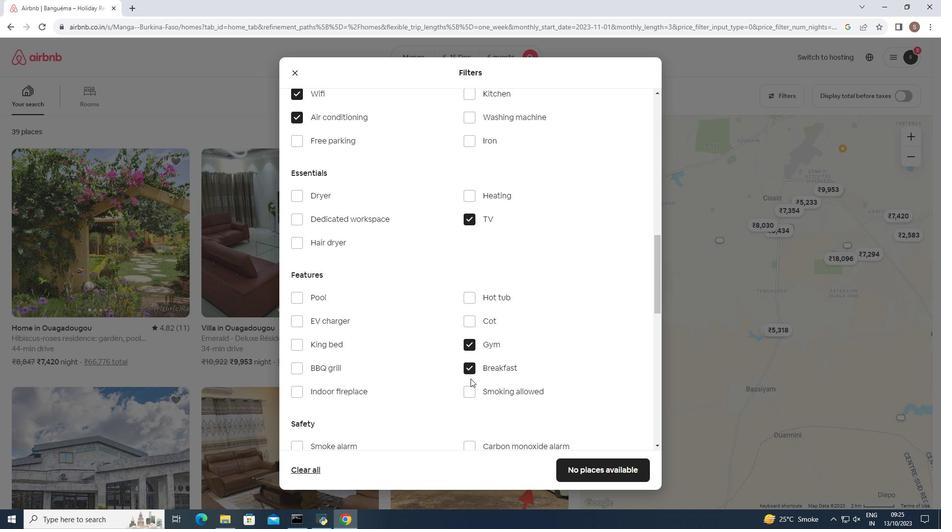 
Action: Mouse moved to (371, 320)
Screenshot: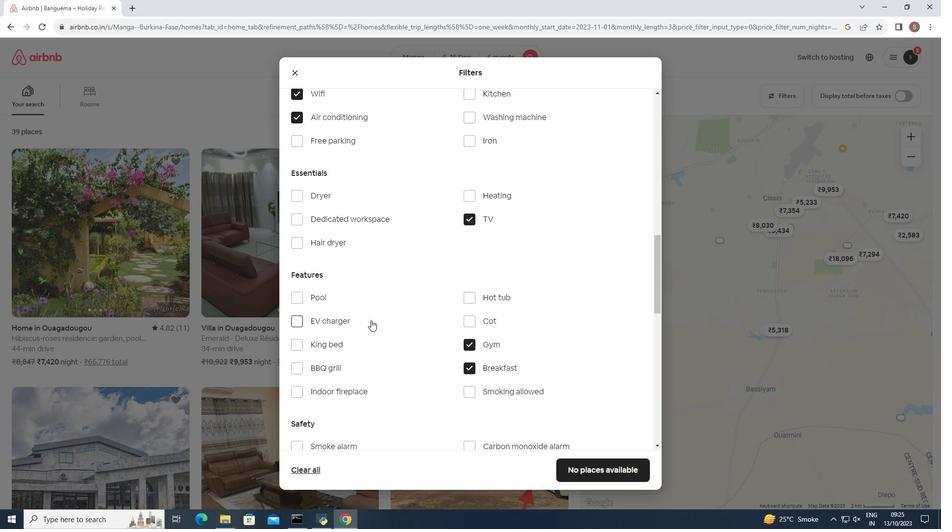 
Action: Mouse scrolled (371, 320) with delta (0, 0)
Screenshot: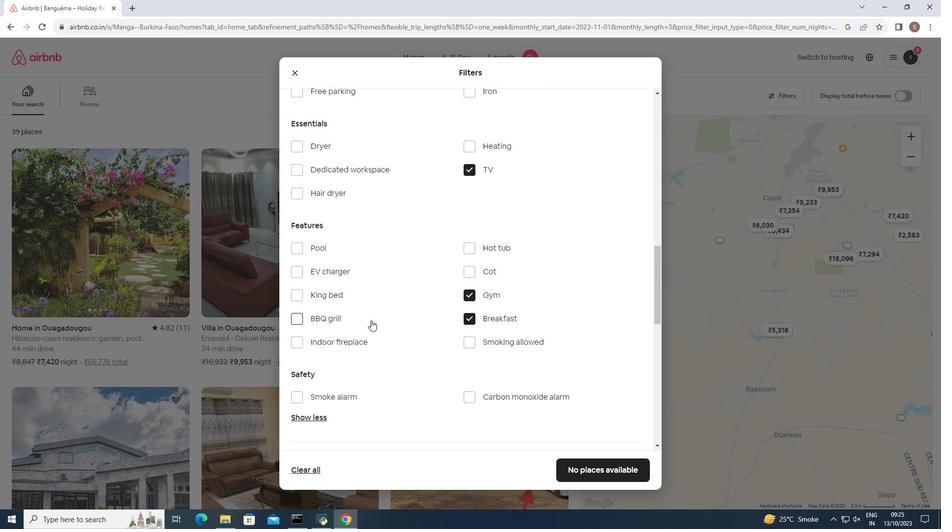 
Action: Mouse scrolled (371, 320) with delta (0, 0)
Screenshot: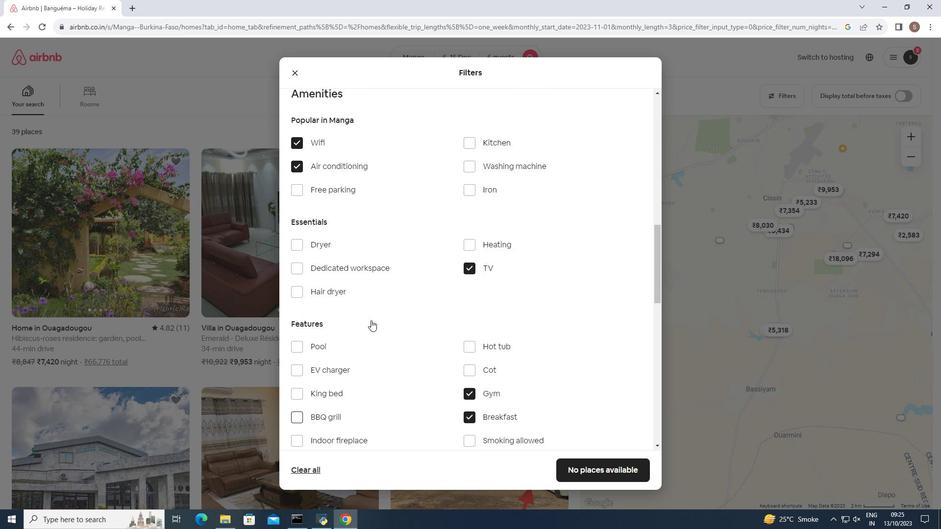
Action: Mouse scrolled (371, 321) with delta (0, 0)
Screenshot: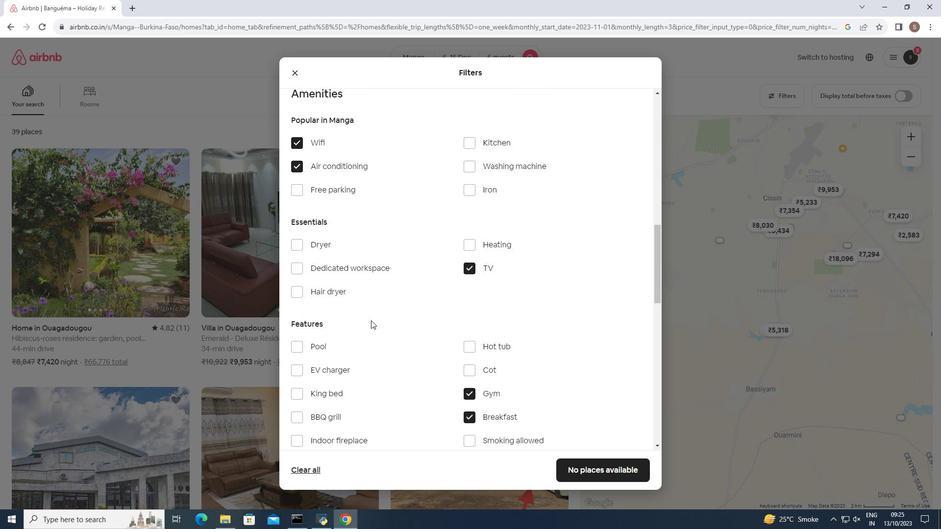 
Action: Mouse scrolled (371, 321) with delta (0, 0)
Screenshot: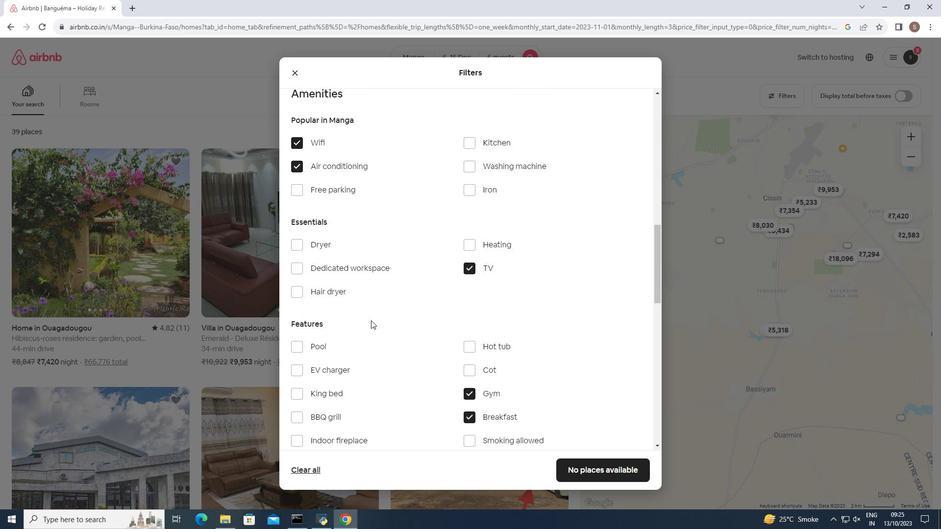
Action: Mouse scrolled (371, 321) with delta (0, 0)
Screenshot: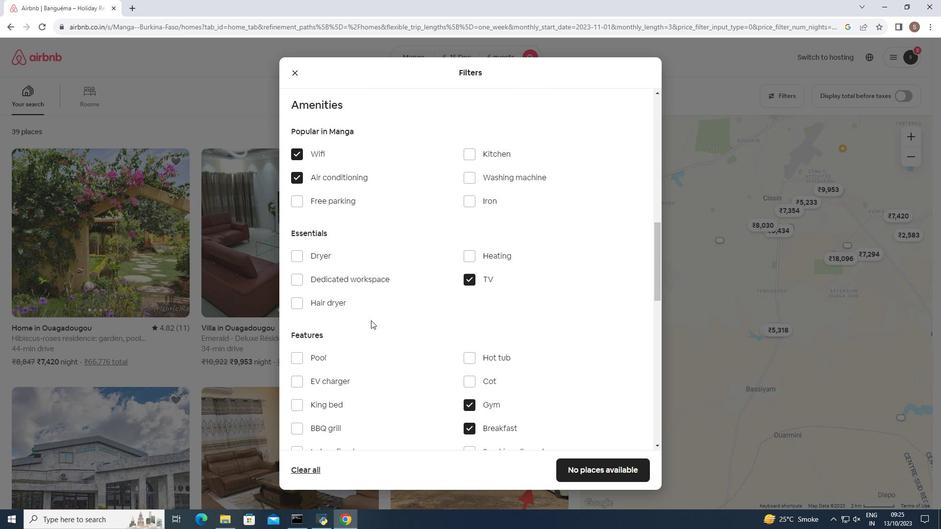 
Action: Mouse scrolled (371, 321) with delta (0, 0)
Screenshot: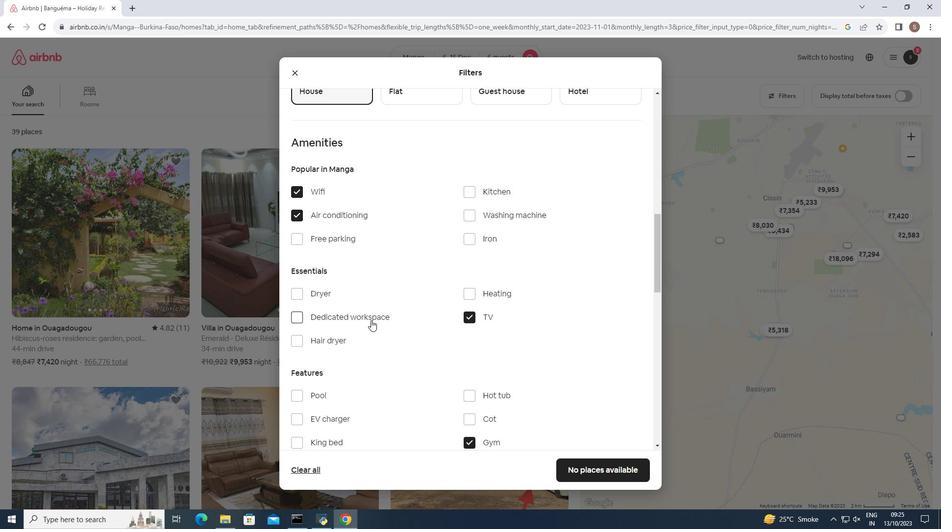 
Action: Mouse scrolled (371, 320) with delta (0, 0)
Screenshot: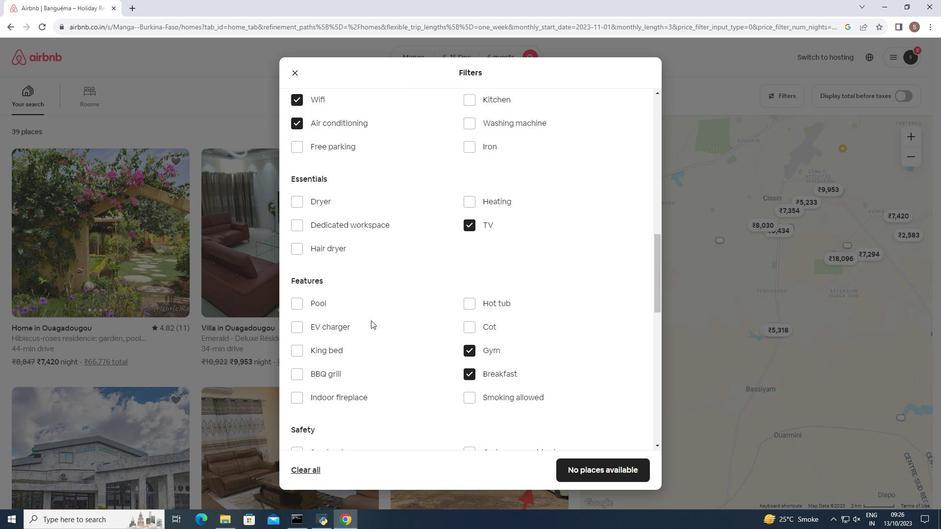 
Action: Mouse scrolled (371, 320) with delta (0, 0)
Screenshot: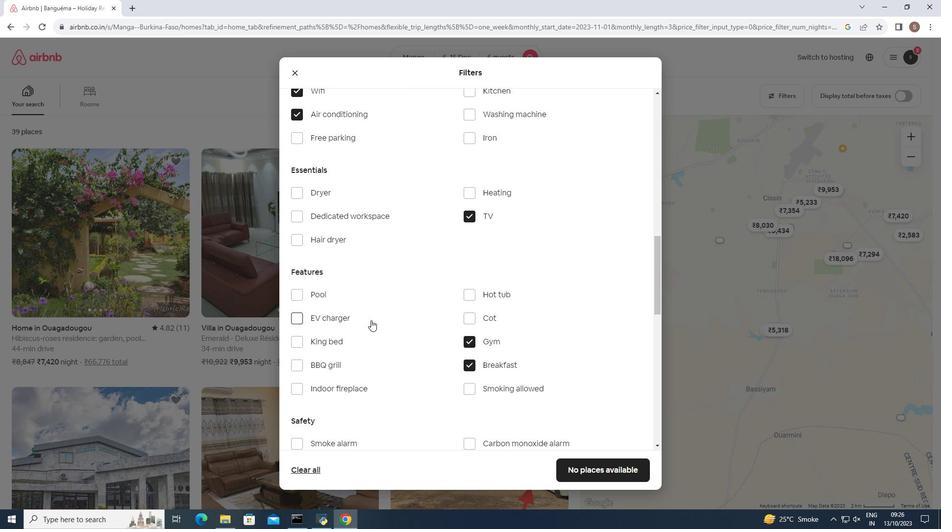 
Action: Mouse scrolled (371, 320) with delta (0, 0)
Screenshot: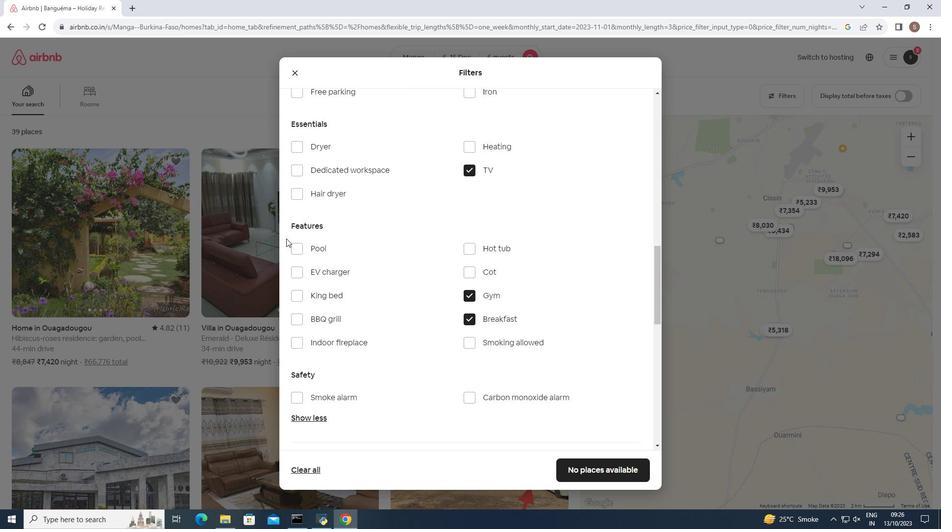 
Action: Mouse moved to (291, 244)
Screenshot: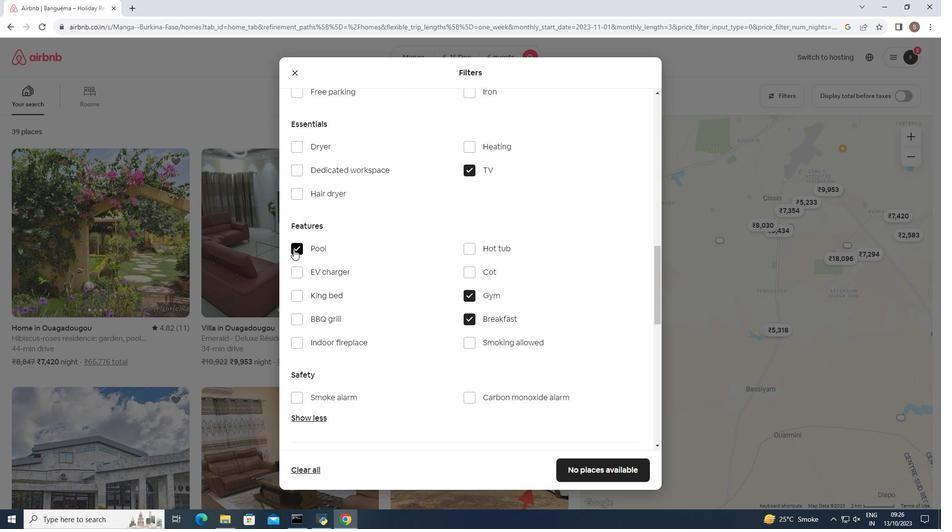 
Action: Mouse pressed left at (291, 244)
Screenshot: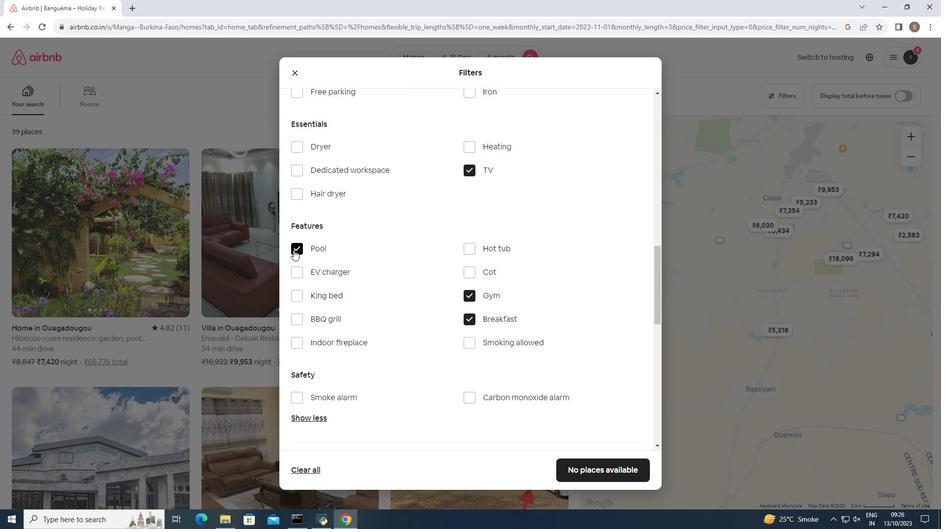 
Action: Mouse moved to (574, 463)
Screenshot: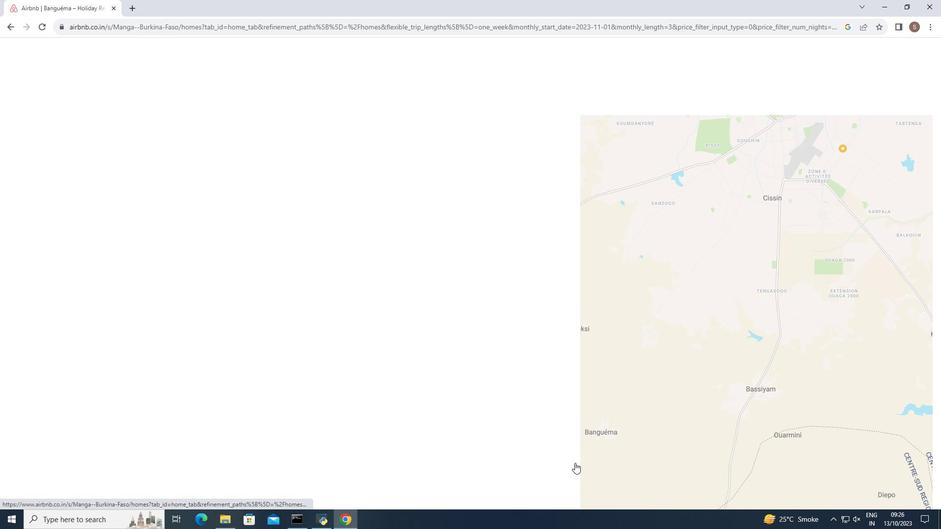 
Action: Mouse pressed left at (574, 463)
Screenshot: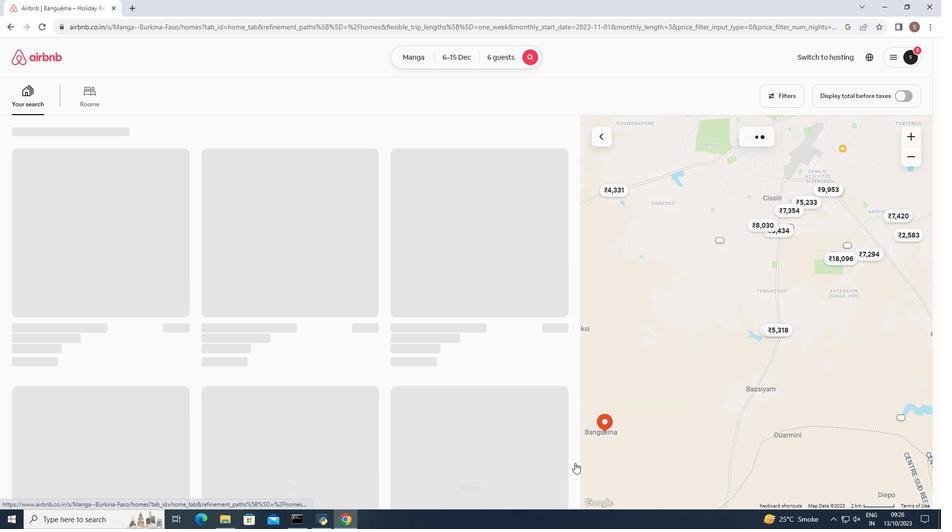 
Action: Mouse moved to (338, 231)
Screenshot: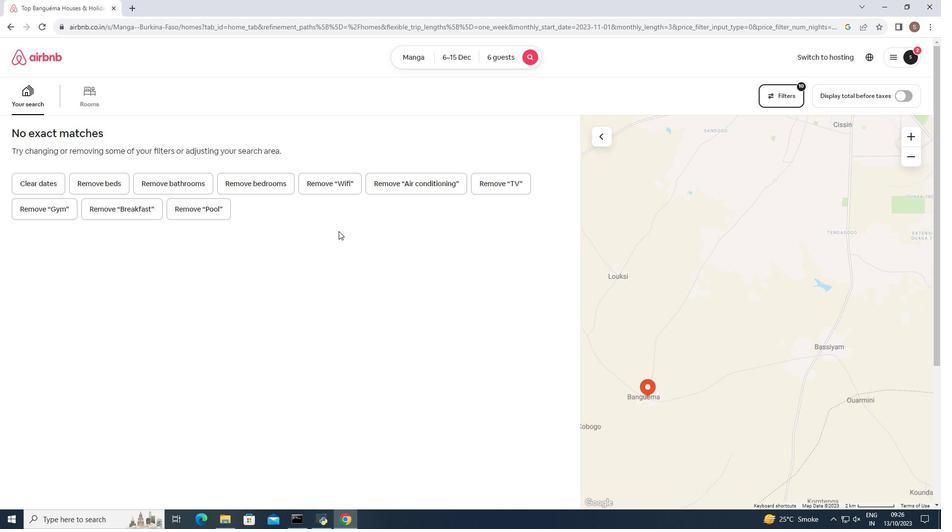 
